 Task: Open Card Quality Control Execution in Board Content Marketing Infographic Creation and Promotion Strategy to Workspace Crowdfunding Platforms and add a team member Softage.2@softage.net, a label Green, a checklist Student Engagement, an attachment from your computer, a color Green and finally, add a card description 'Develop and launch new sales promotion for new customers' and a comment 'This task requires us to be resilient and persistent, even in the face of setbacks and obstacles.'. Add a start date 'Jan 06, 1900' with a due date 'Jan 13, 1900'
Action: Mouse moved to (57, 255)
Screenshot: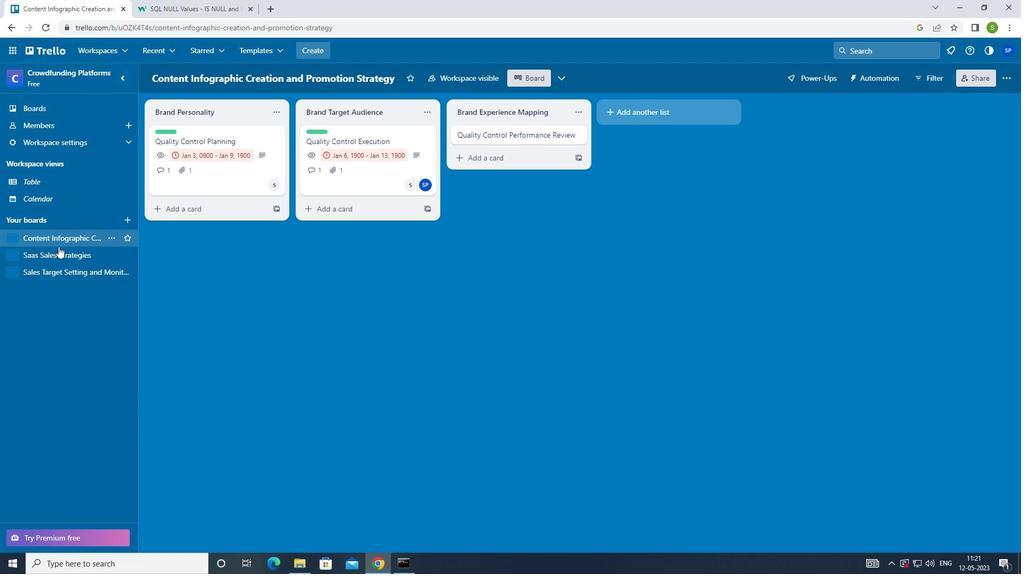 
Action: Mouse pressed left at (57, 255)
Screenshot: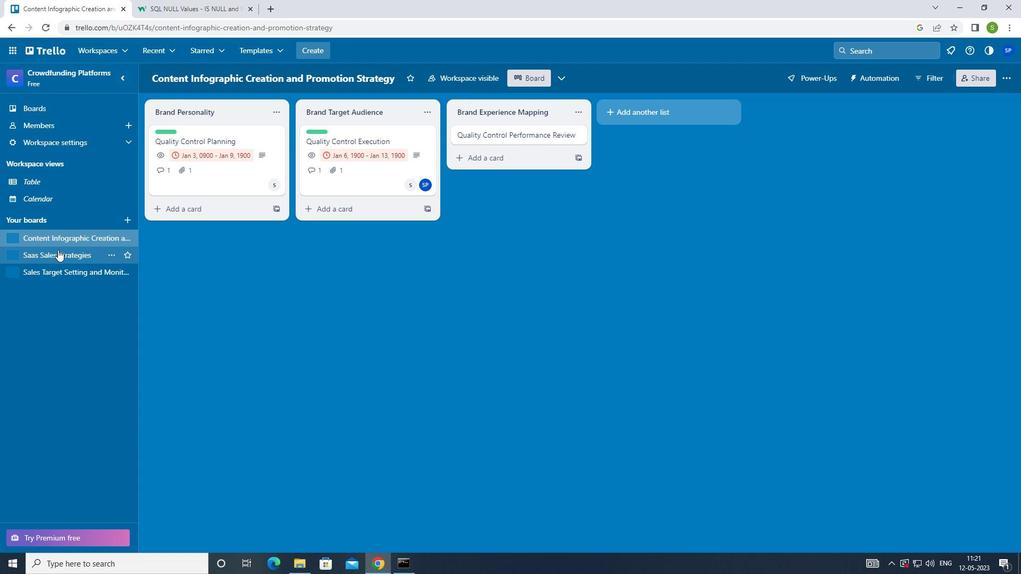 
Action: Mouse moved to (482, 138)
Screenshot: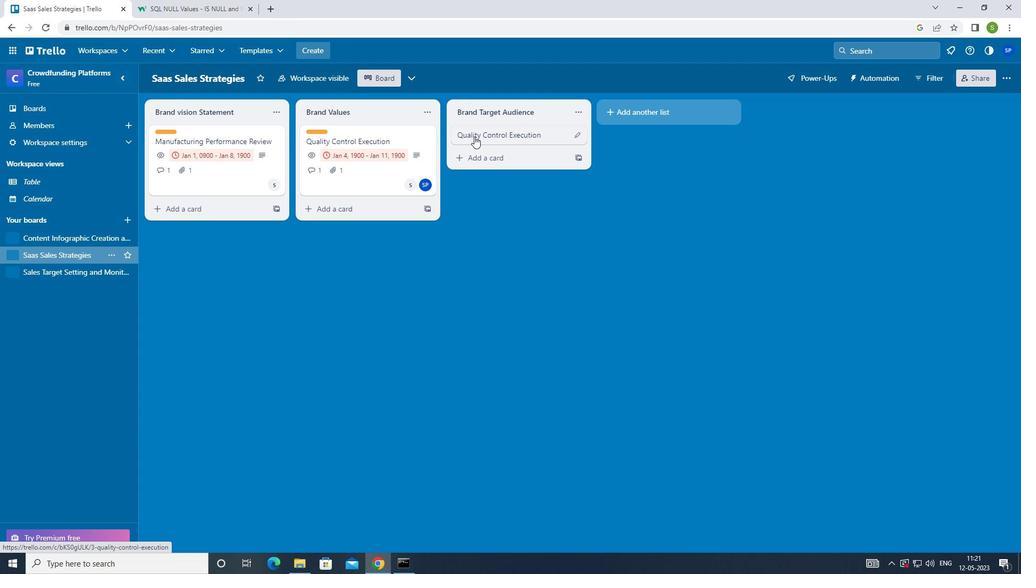 
Action: Mouse pressed left at (482, 138)
Screenshot: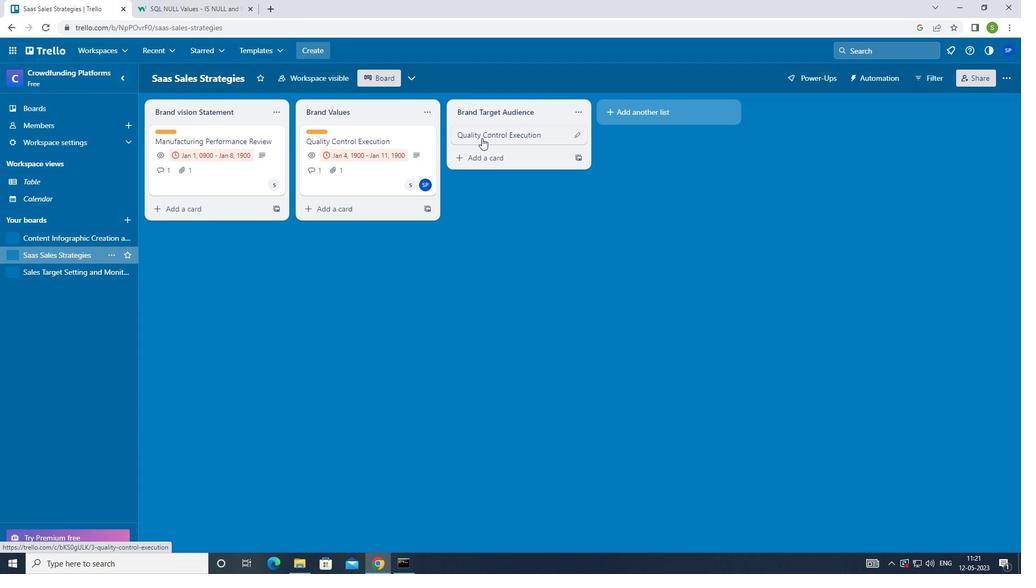 
Action: Mouse moved to (677, 130)
Screenshot: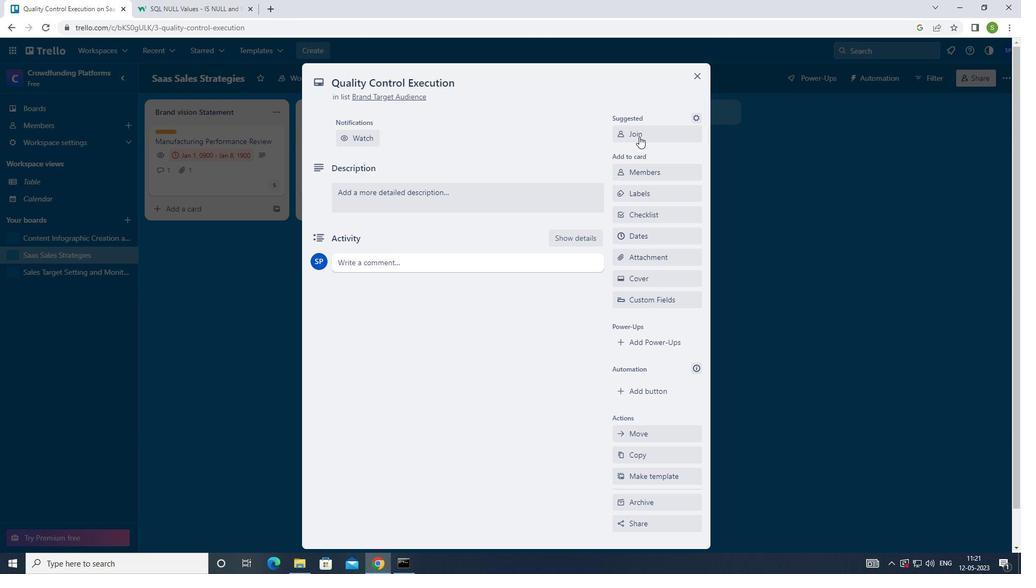 
Action: Mouse pressed left at (677, 130)
Screenshot: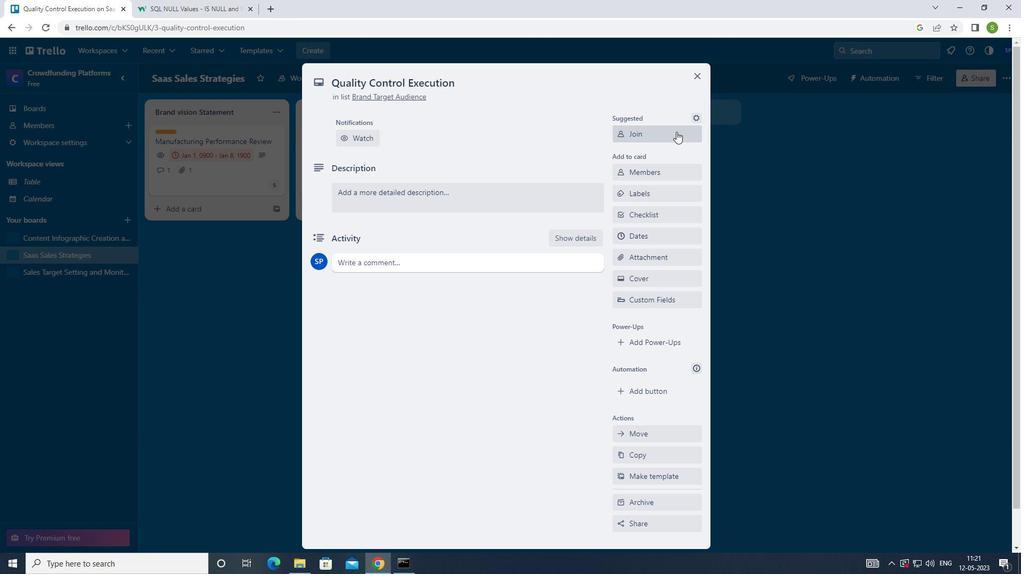 
Action: Mouse moved to (665, 134)
Screenshot: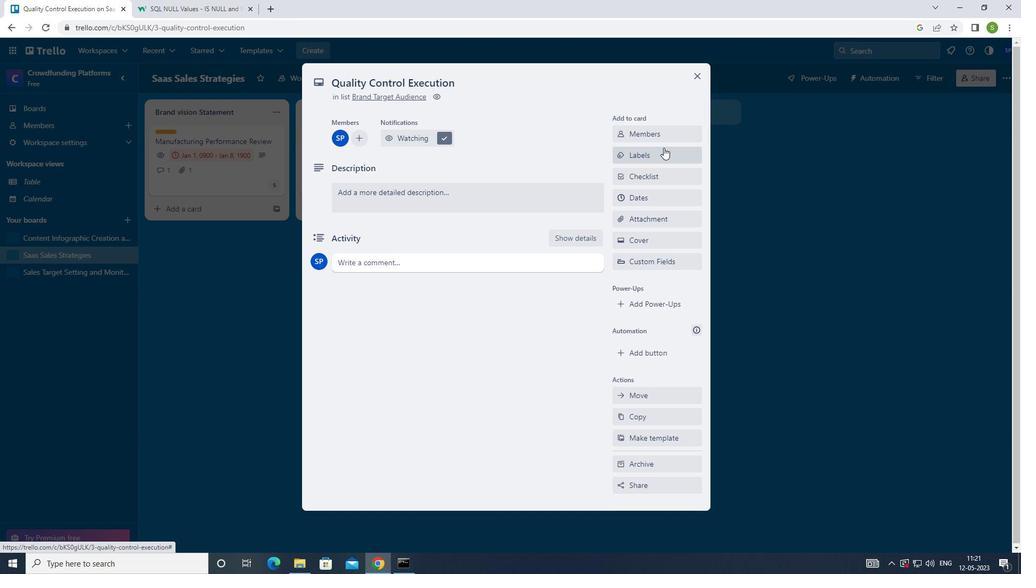 
Action: Mouse pressed left at (665, 134)
Screenshot: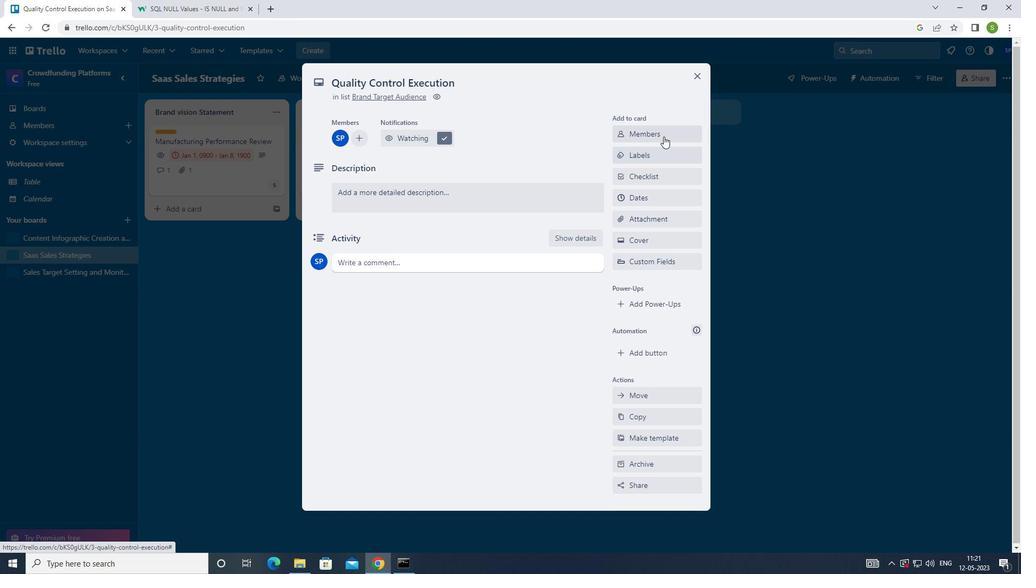 
Action: Mouse moved to (635, 172)
Screenshot: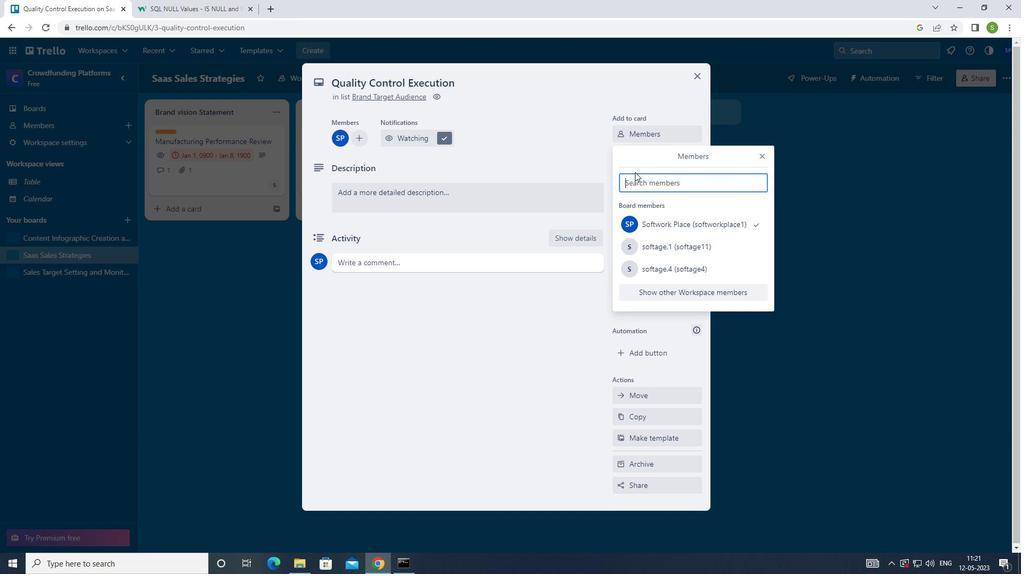 
Action: Key pressed <Key.shift>SOFTAGE.3<Key.shift><Key.shift><Key.shift>@SOFTAGE
Screenshot: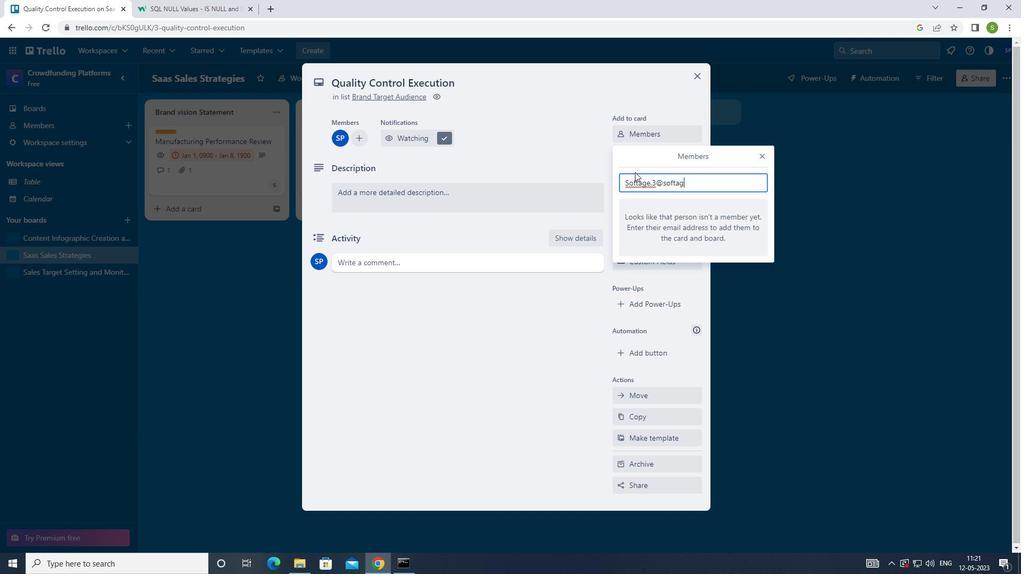 
Action: Mouse moved to (634, 171)
Screenshot: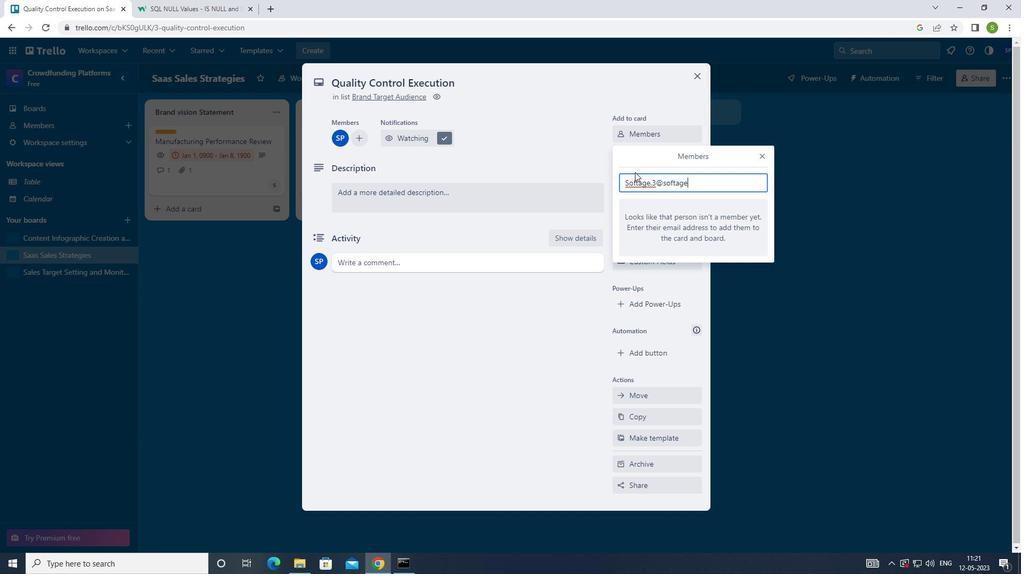 
Action: Key pressed .NET
Screenshot: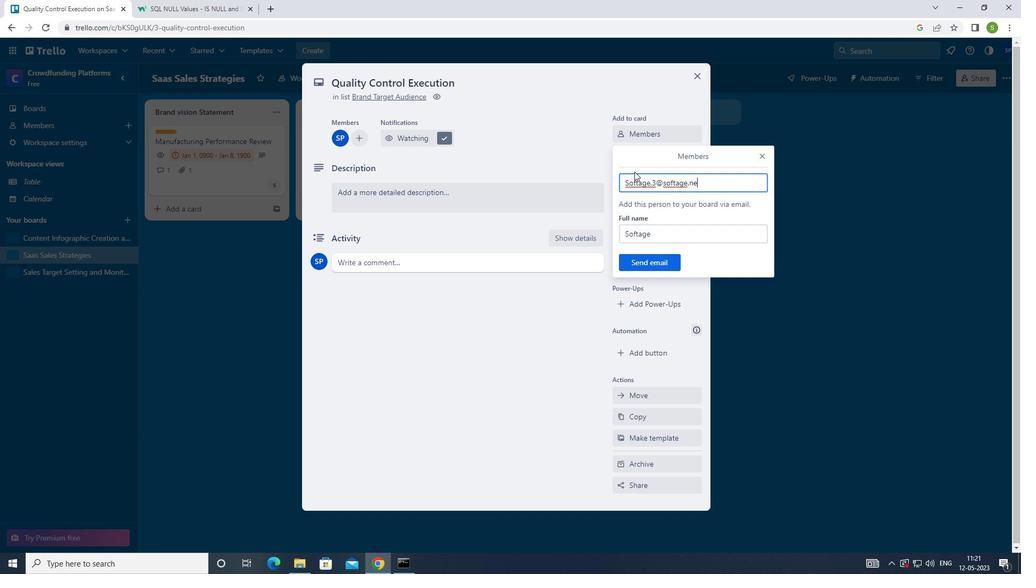 
Action: Mouse moved to (652, 267)
Screenshot: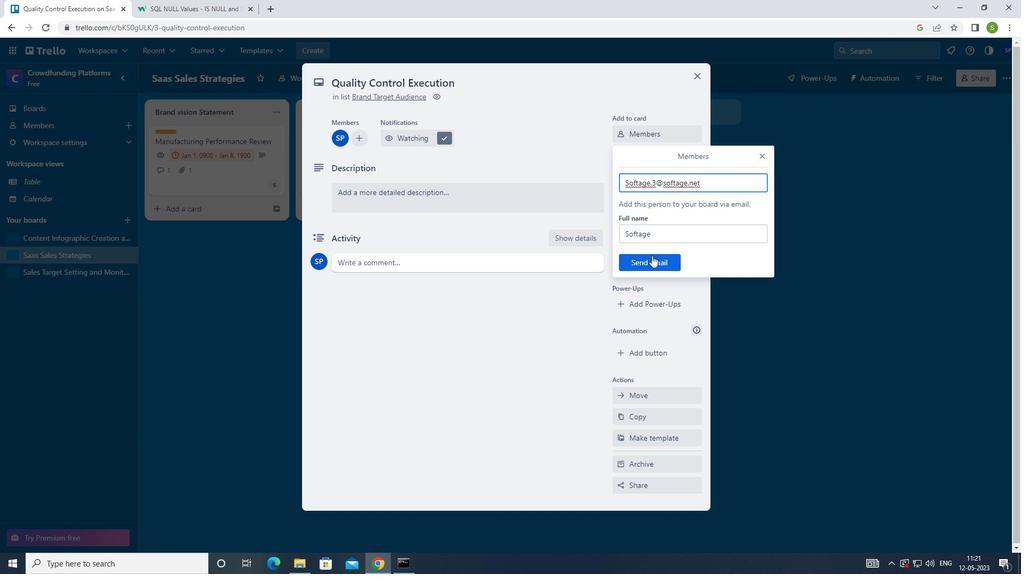
Action: Mouse pressed left at (652, 267)
Screenshot: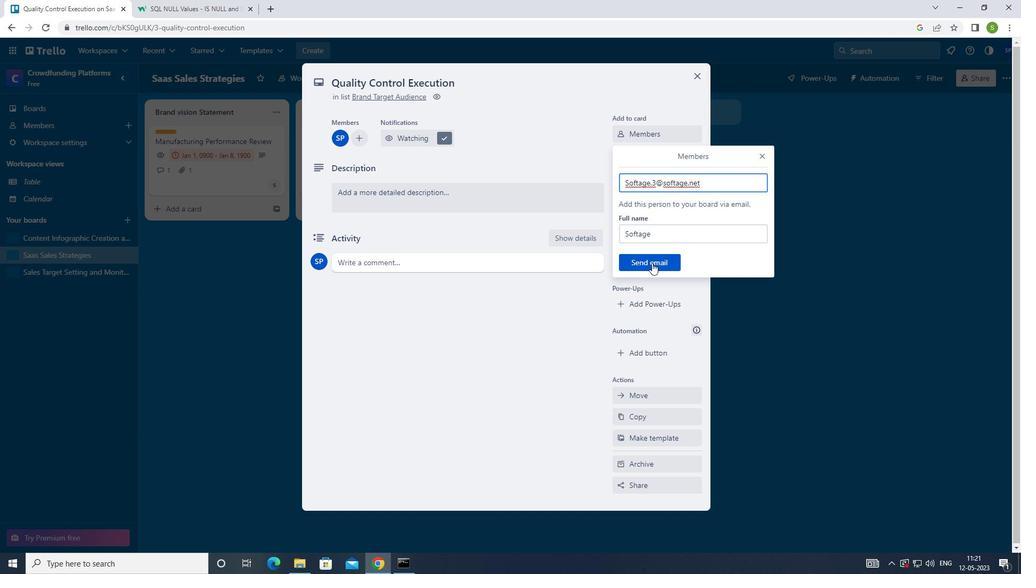 
Action: Mouse moved to (653, 152)
Screenshot: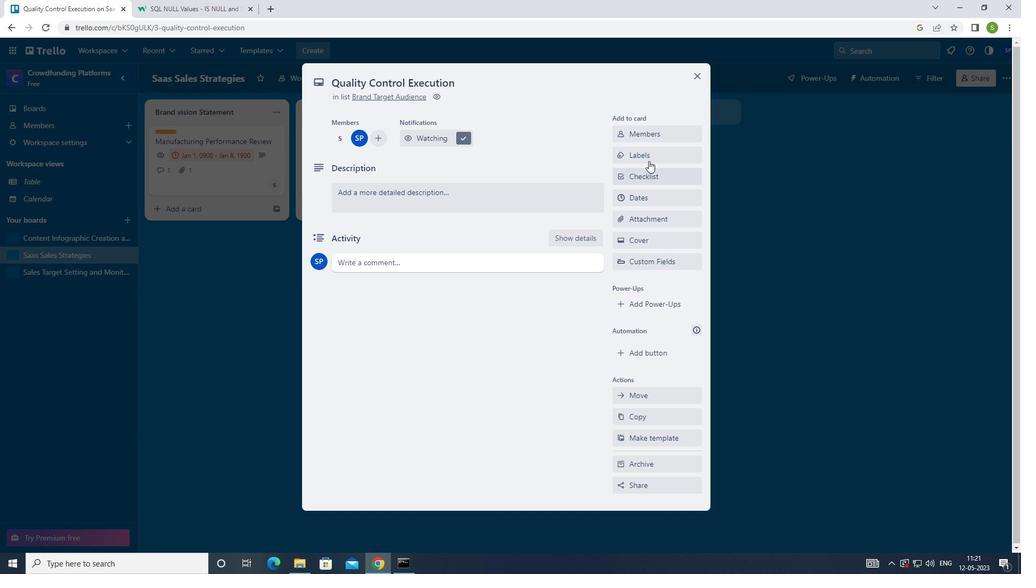 
Action: Mouse pressed left at (653, 152)
Screenshot: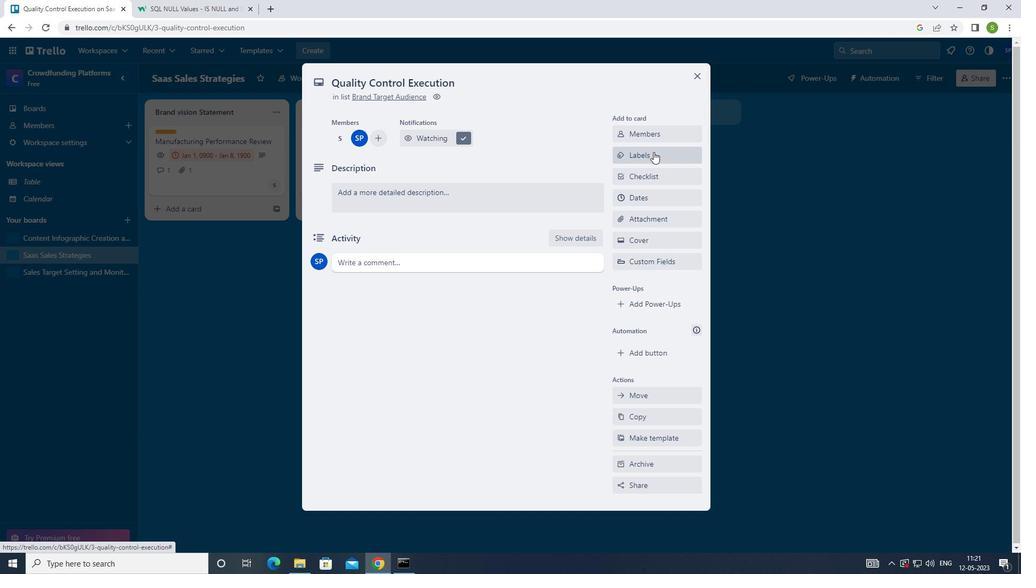 
Action: Mouse moved to (667, 201)
Screenshot: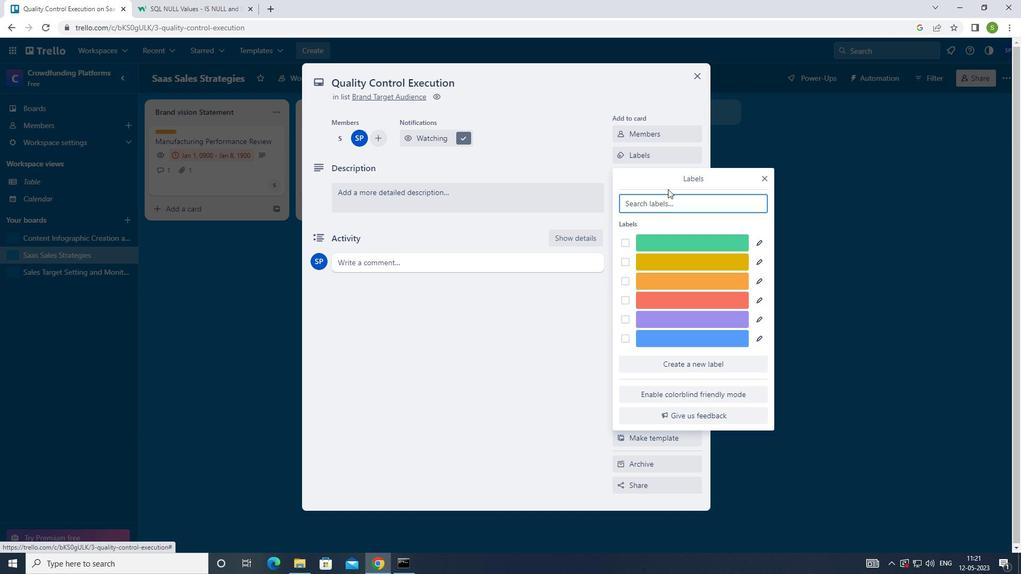
Action: Key pressed ORANGE
Screenshot: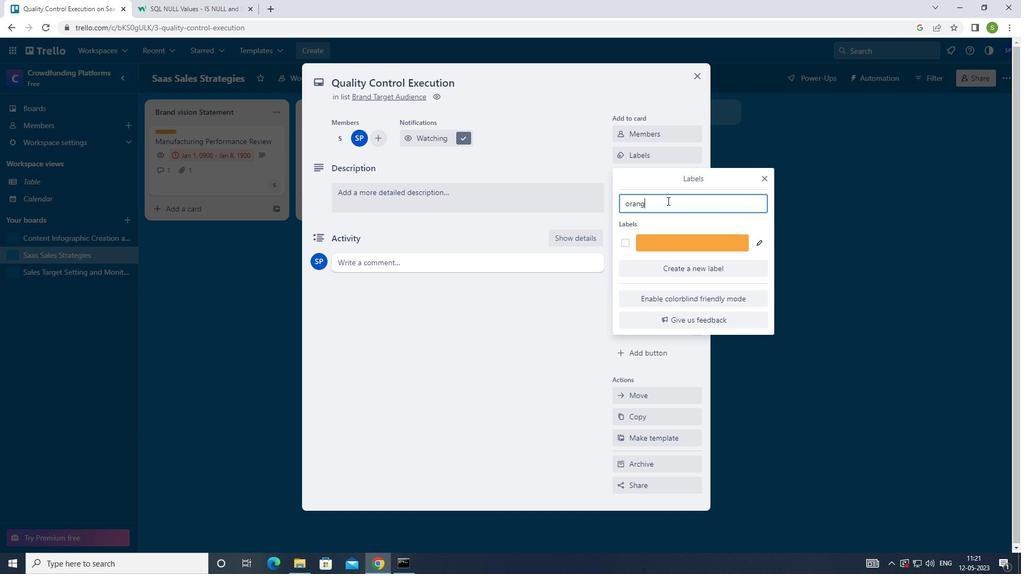 
Action: Mouse moved to (626, 241)
Screenshot: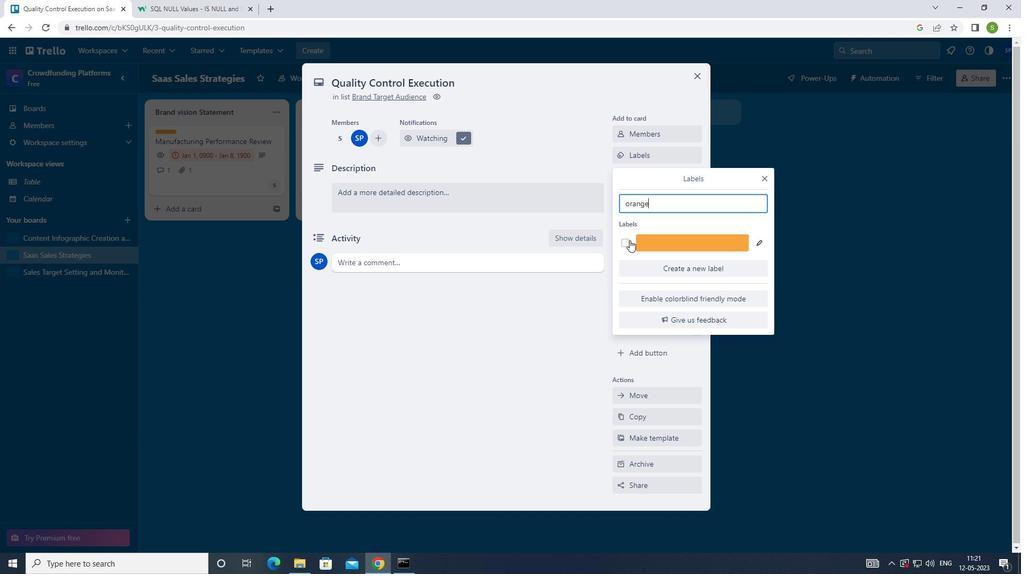 
Action: Mouse pressed left at (626, 241)
Screenshot: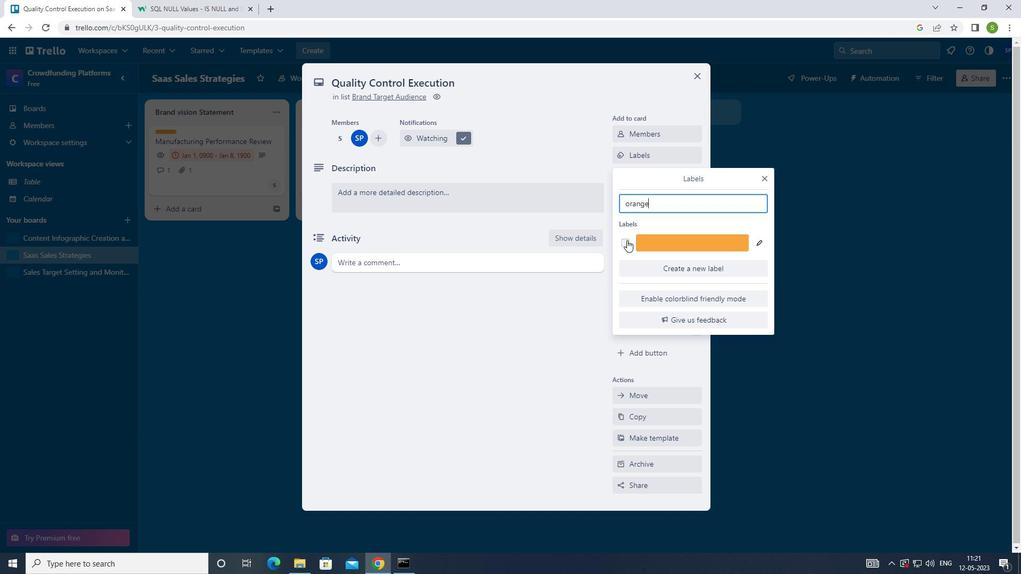 
Action: Mouse moved to (764, 180)
Screenshot: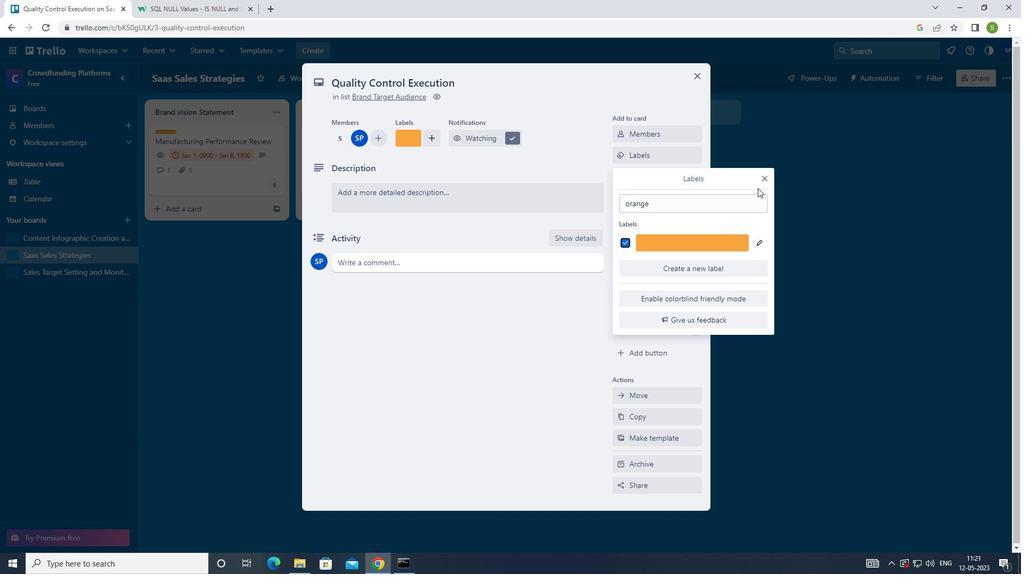
Action: Mouse pressed left at (764, 180)
Screenshot: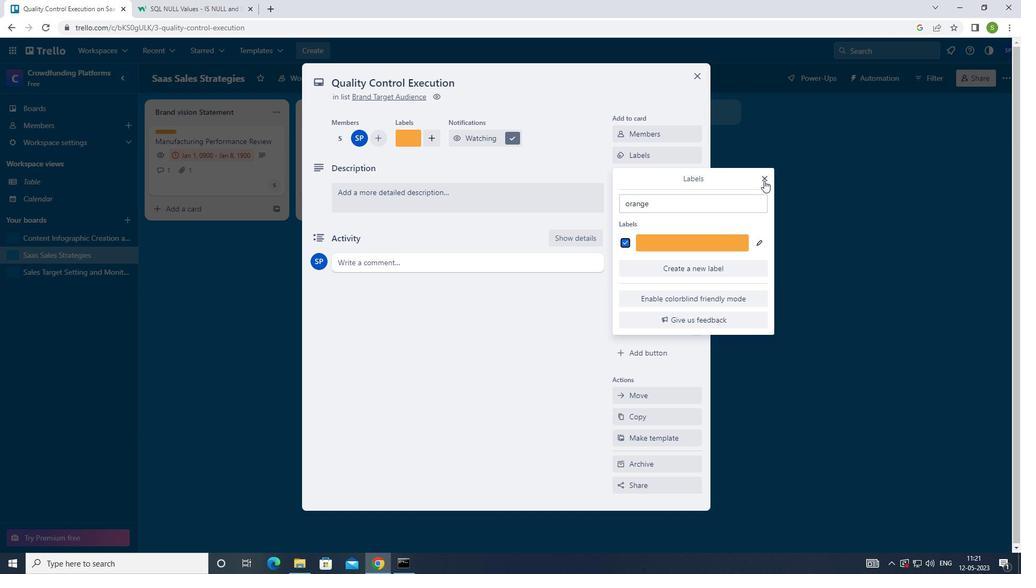 
Action: Mouse moved to (661, 178)
Screenshot: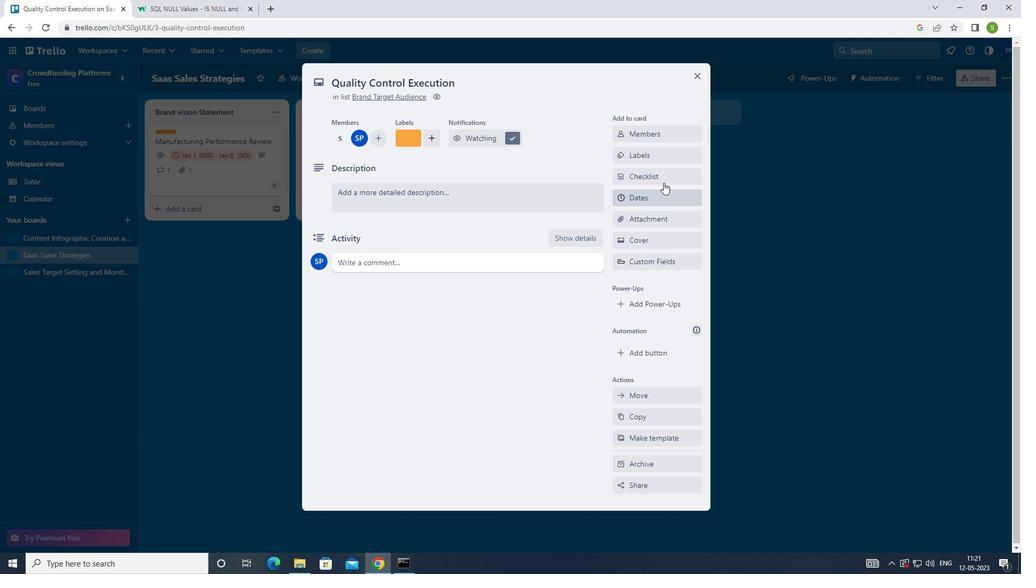 
Action: Mouse pressed left at (661, 178)
Screenshot: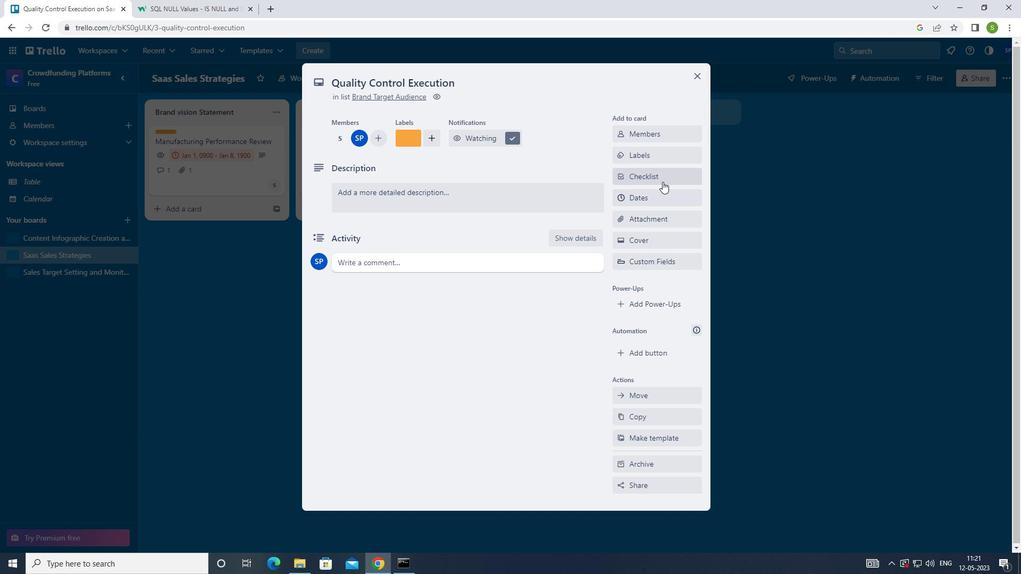 
Action: Mouse moved to (665, 236)
Screenshot: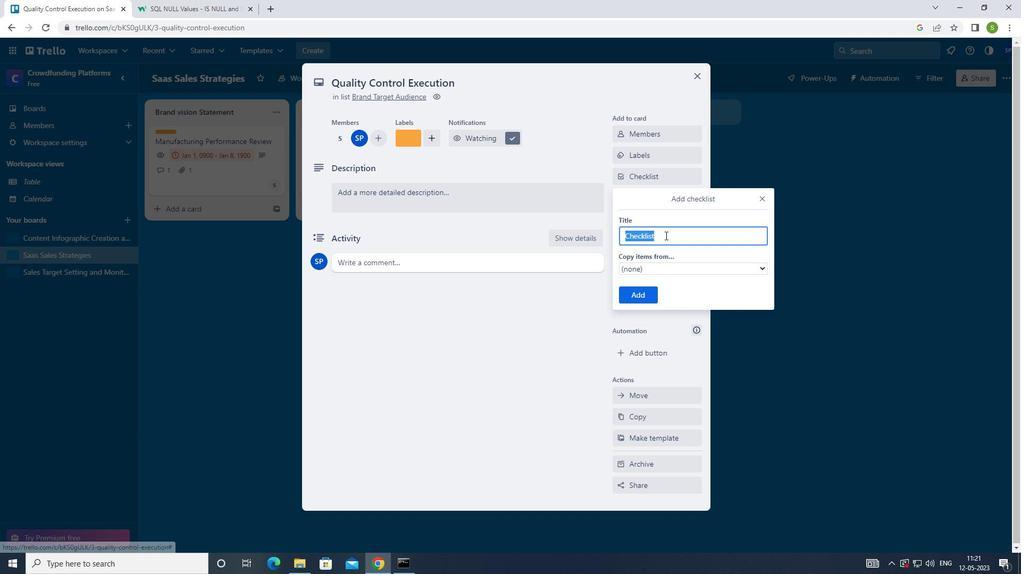 
Action: Mouse pressed left at (665, 236)
Screenshot: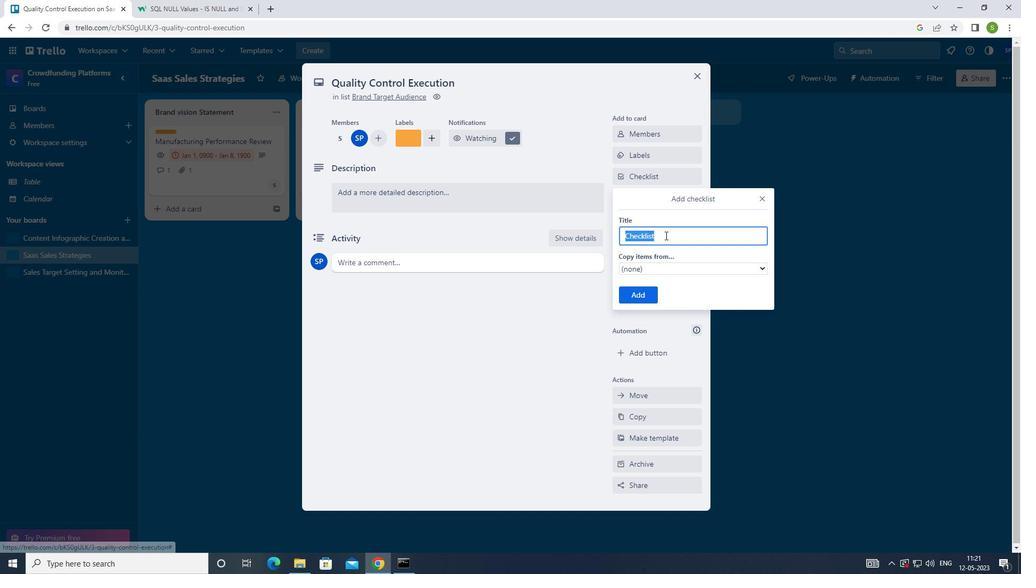 
Action: Mouse moved to (665, 236)
Screenshot: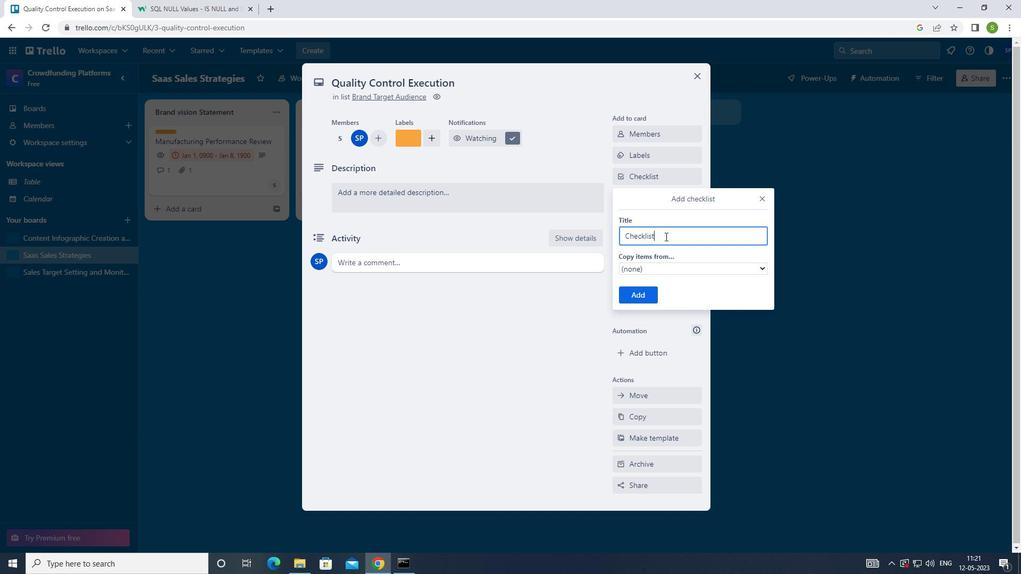 
Action: Key pressed <Key.backspace><Key.backspace><Key.backspace><Key.backspace><Key.backspace><Key.backspace><Key.backspace><Key.backspace><Key.backspace><Key.backspace><Key.backspace><Key.backspace><Key.backspace><Key.backspace><Key.backspace><Key.shift>A
Screenshot: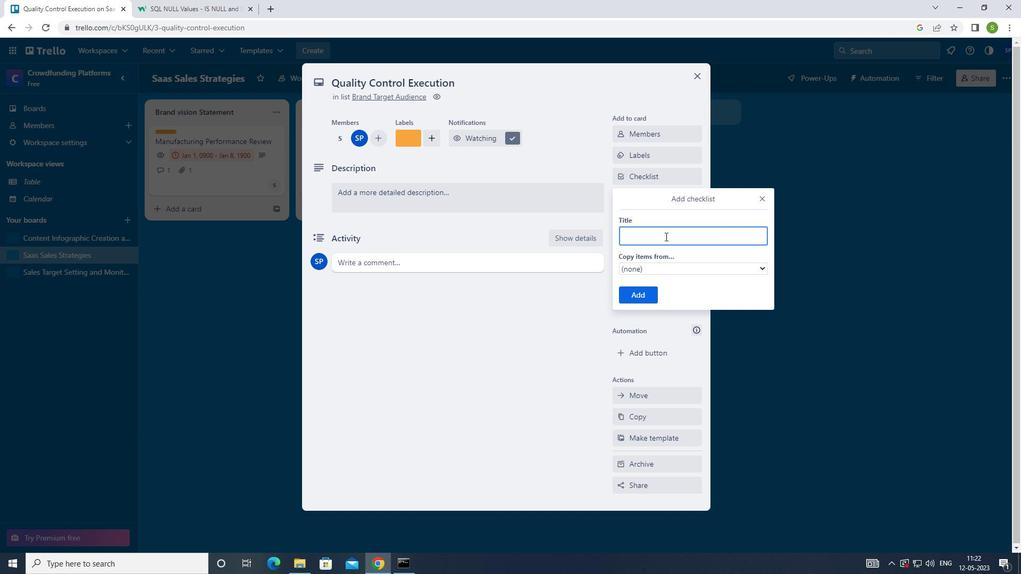 
Action: Mouse moved to (687, 280)
Screenshot: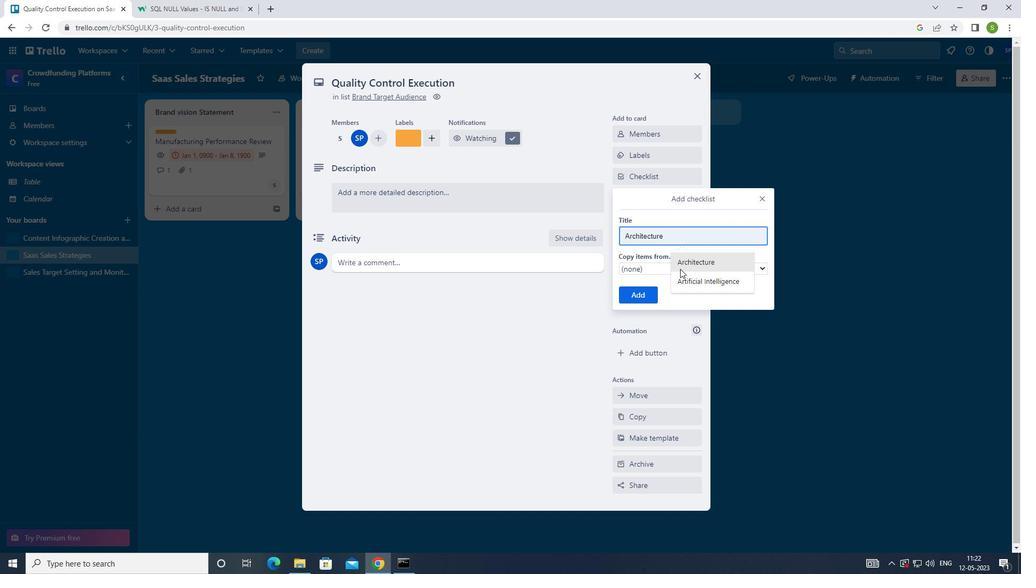 
Action: Mouse pressed left at (687, 280)
Screenshot: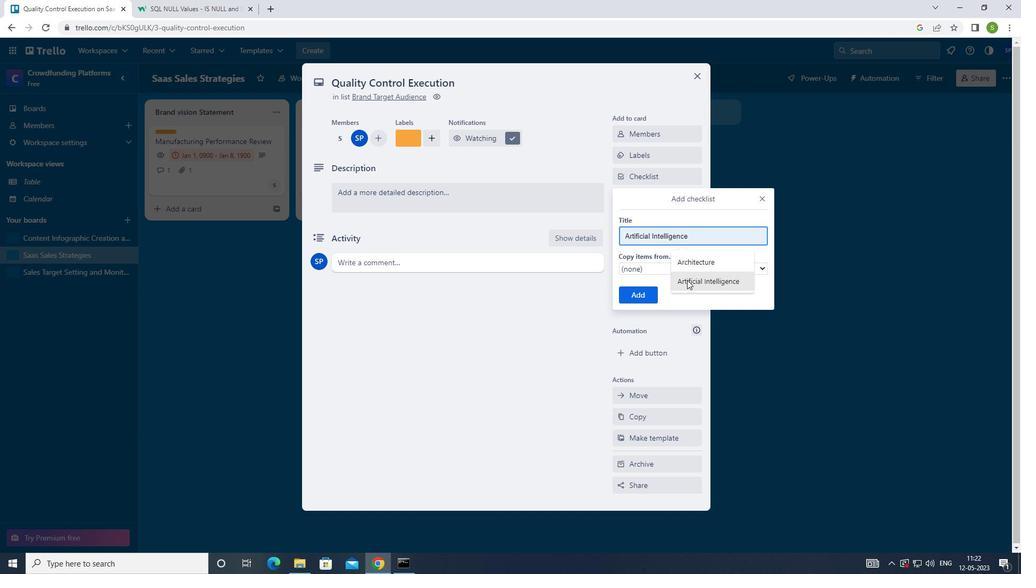 
Action: Mouse moved to (645, 291)
Screenshot: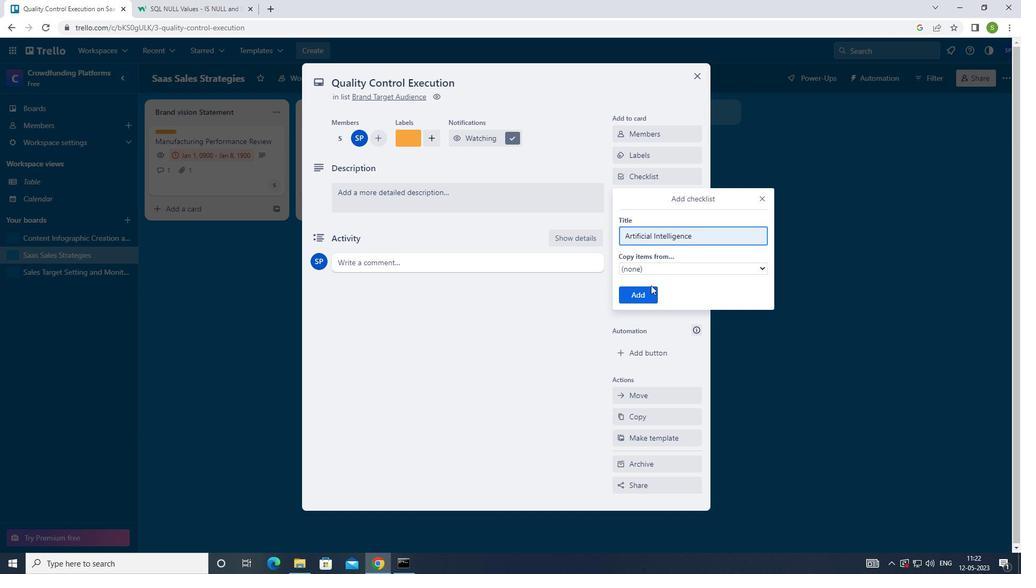 
Action: Mouse pressed left at (645, 291)
Screenshot: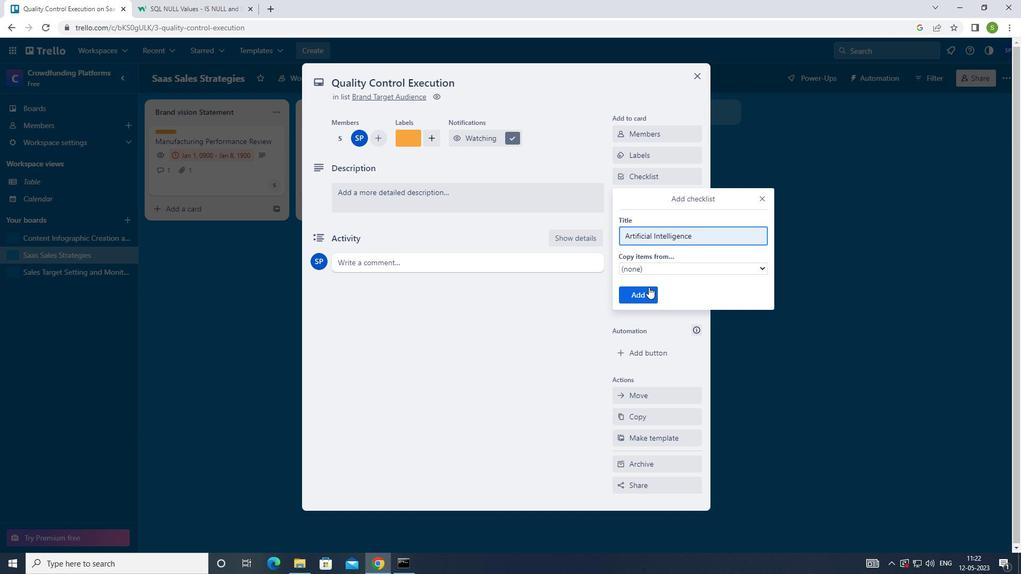 
Action: Mouse moved to (651, 222)
Screenshot: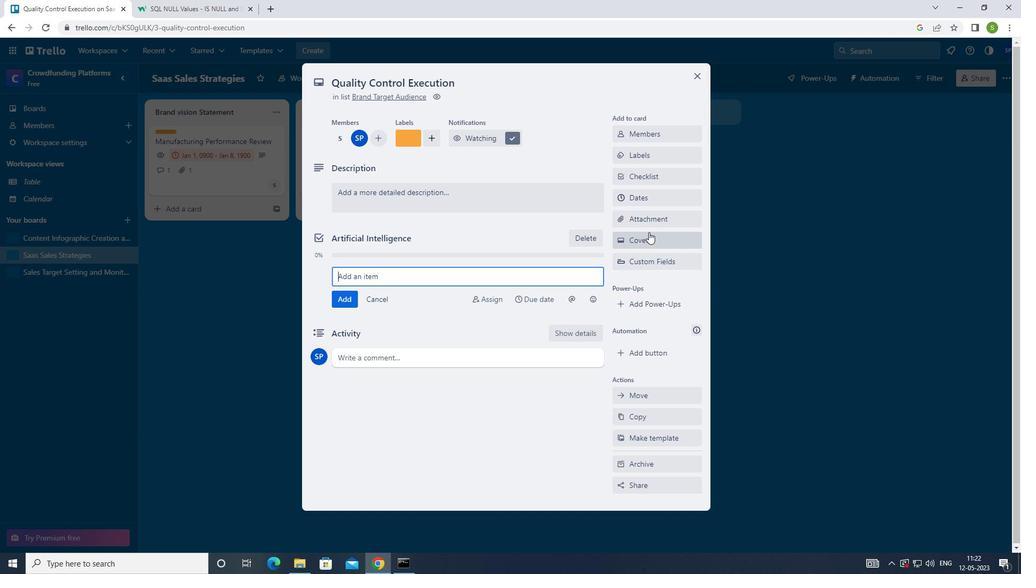 
Action: Mouse pressed left at (651, 222)
Screenshot: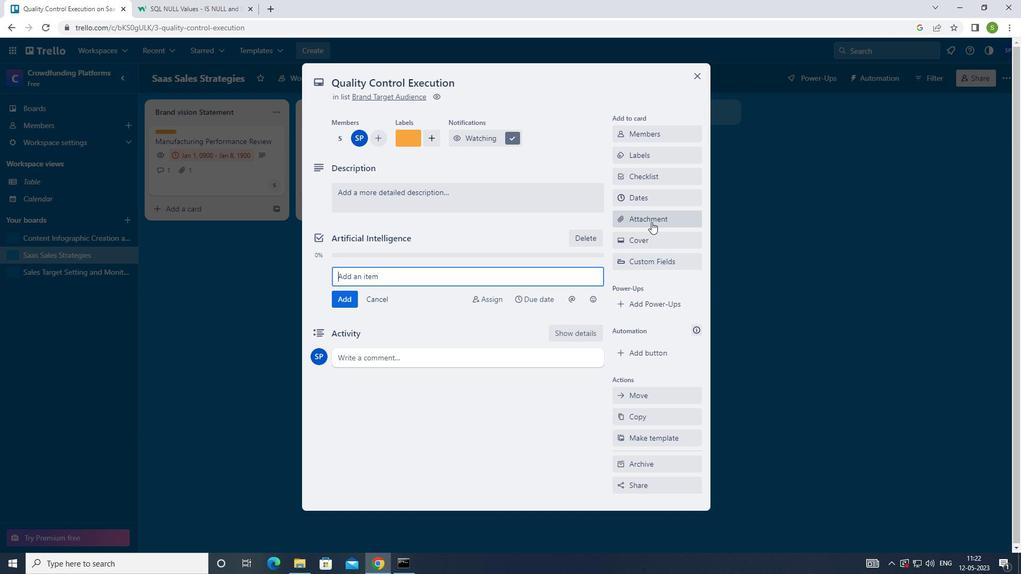 
Action: Mouse moved to (627, 264)
Screenshot: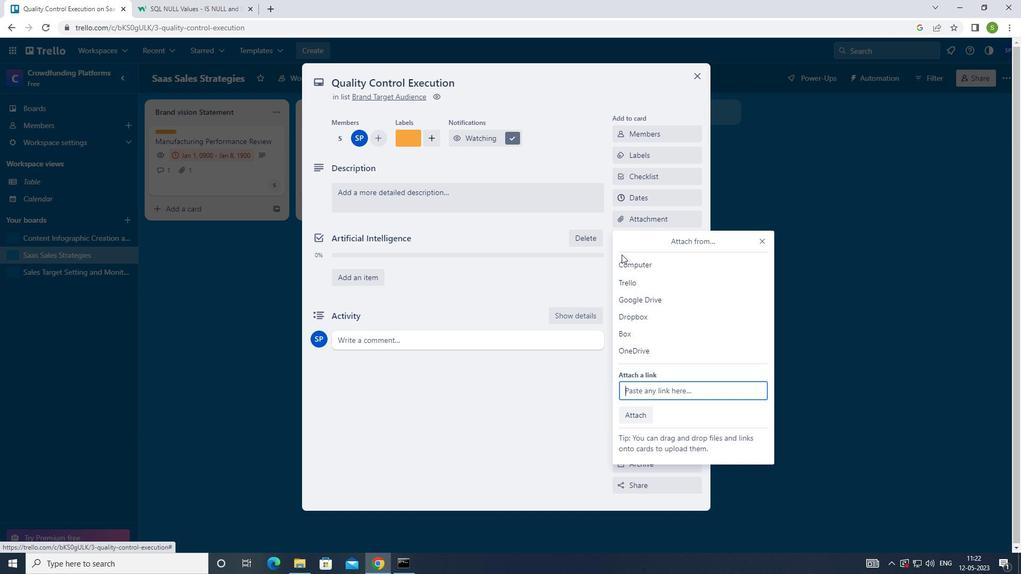 
Action: Mouse pressed left at (627, 264)
Screenshot: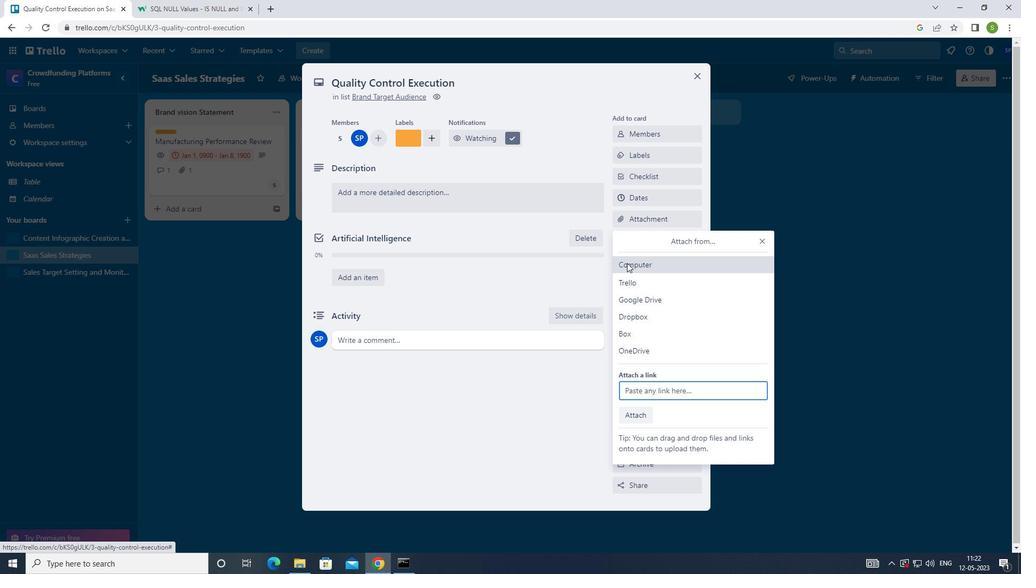 
Action: Mouse moved to (249, 75)
Screenshot: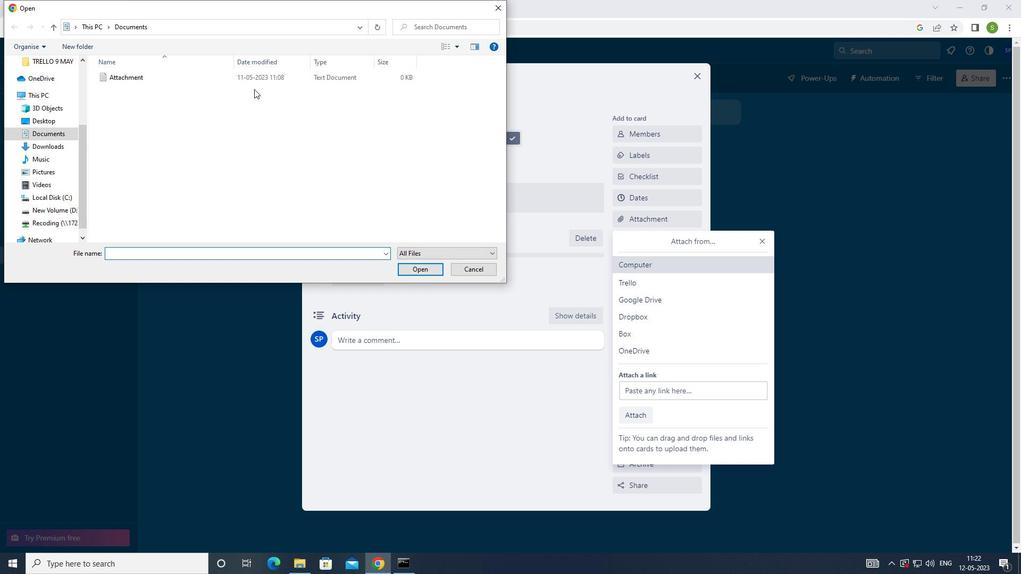 
Action: Mouse pressed left at (249, 75)
Screenshot: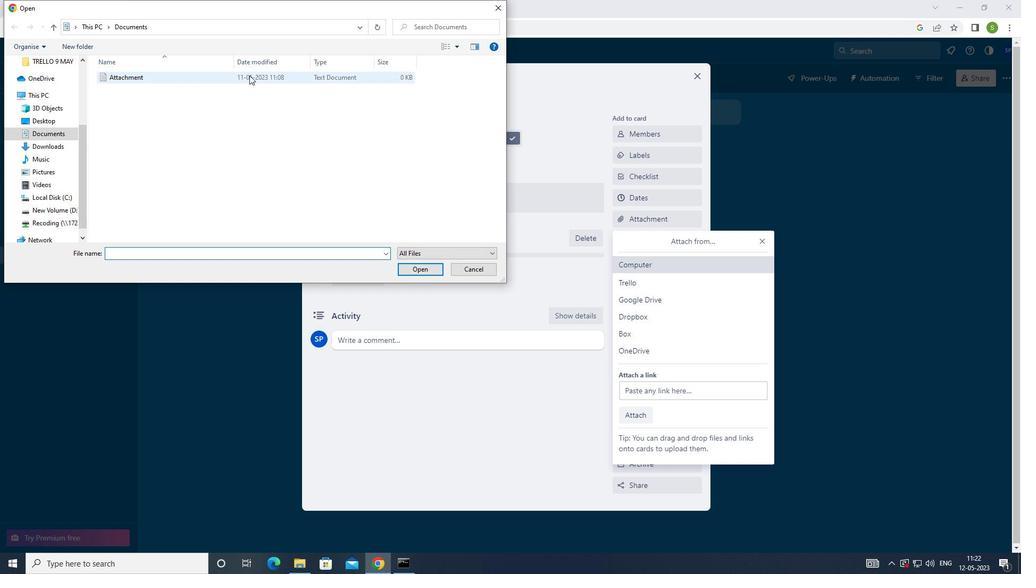 
Action: Mouse moved to (407, 269)
Screenshot: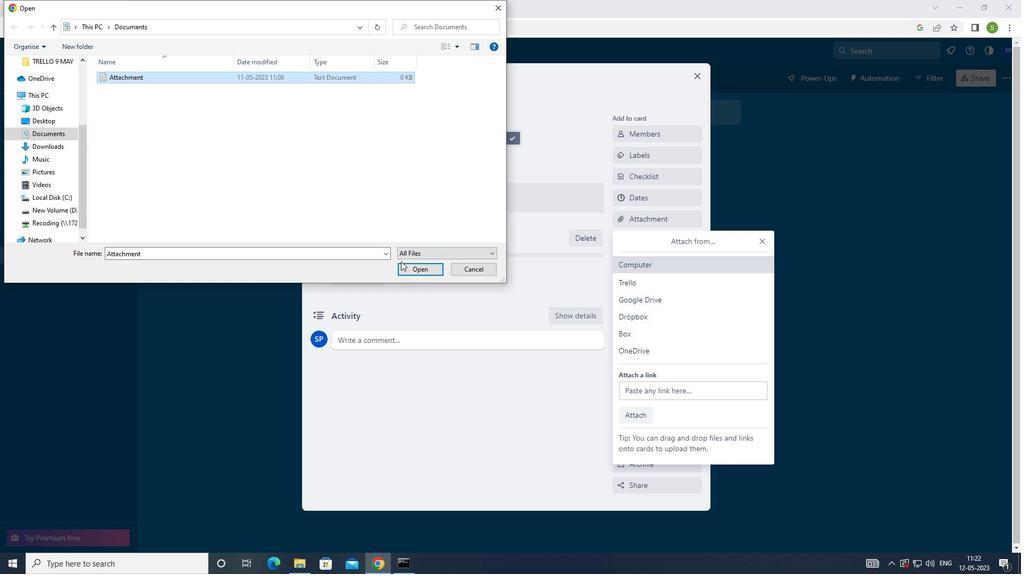 
Action: Mouse pressed left at (407, 269)
Screenshot: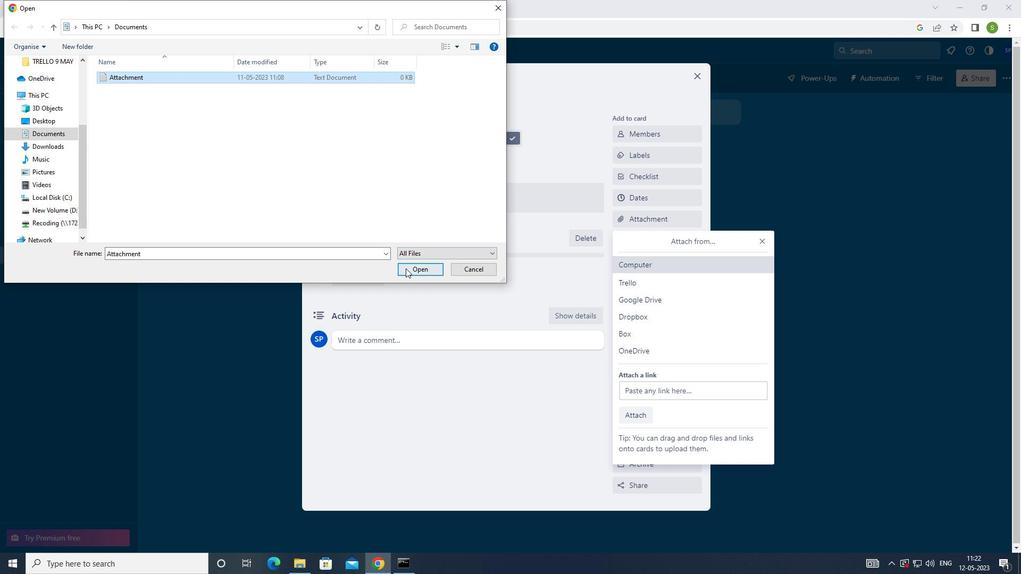 
Action: Mouse moved to (478, 201)
Screenshot: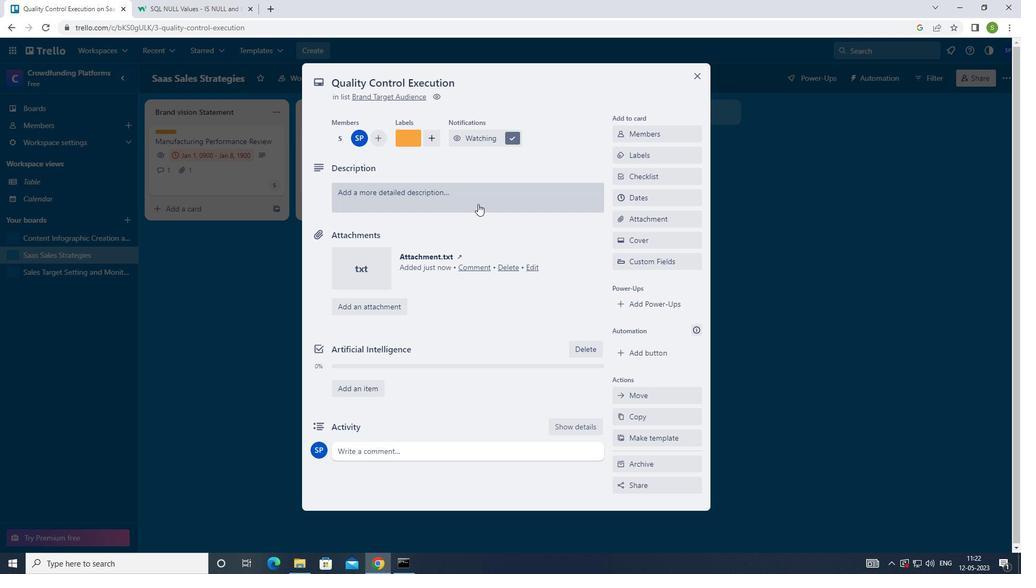 
Action: Mouse pressed left at (478, 201)
Screenshot: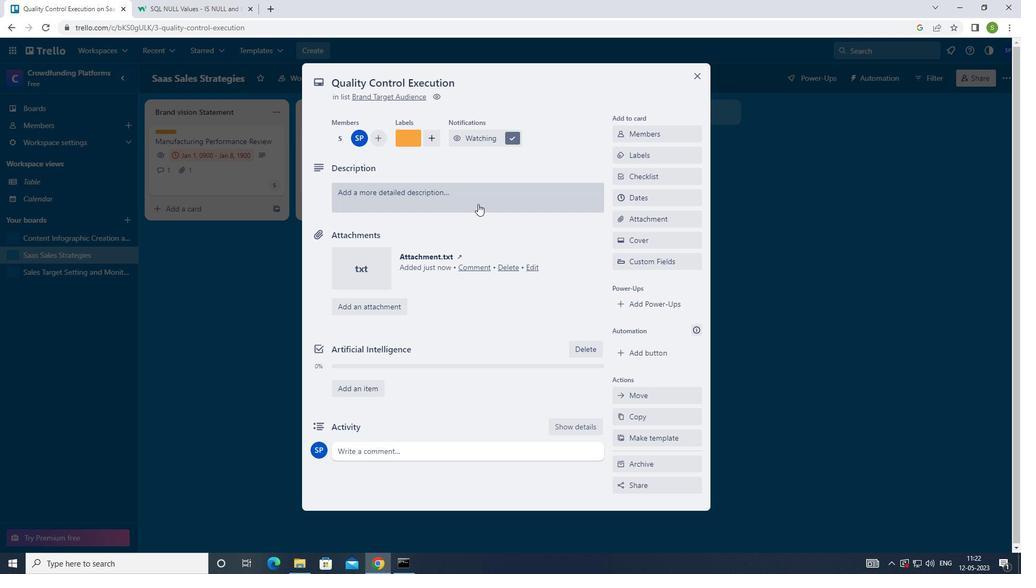 
Action: Mouse moved to (483, 270)
Screenshot: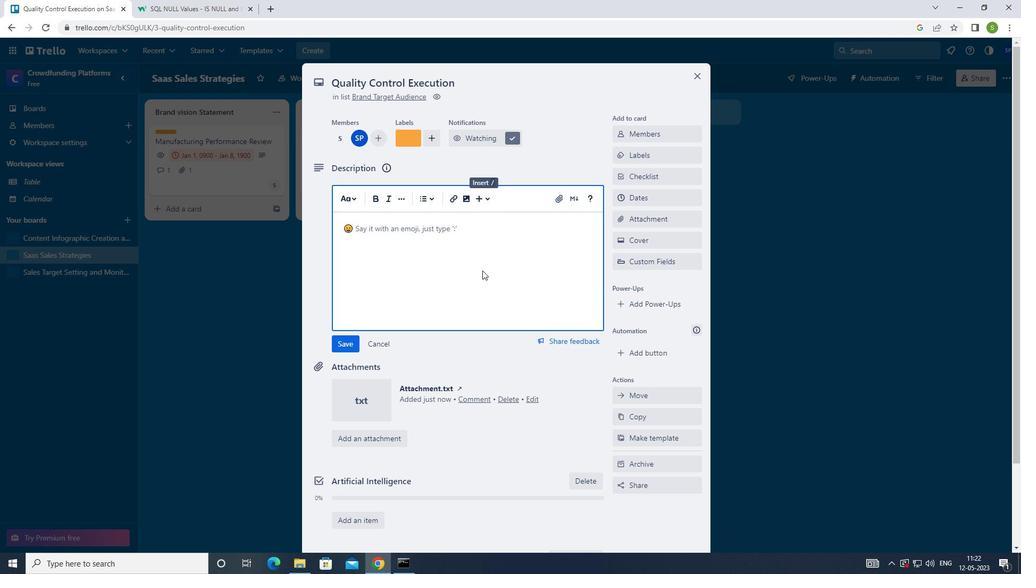 
Action: Key pressed <Key.shift>CONDUCT<Key.space>TEAM<Key.space>TRAINING<Key.space>SESSION<Key.space>ON<Key.space>EFFECTIVE<Key.space>DECISION<Key.space>MAKING.
Screenshot: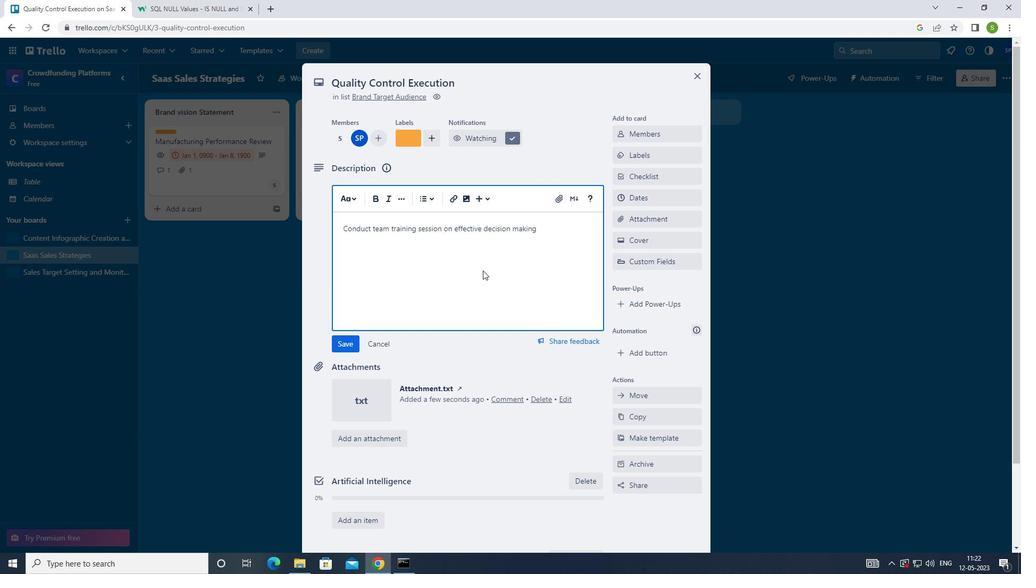 
Action: Mouse moved to (340, 338)
Screenshot: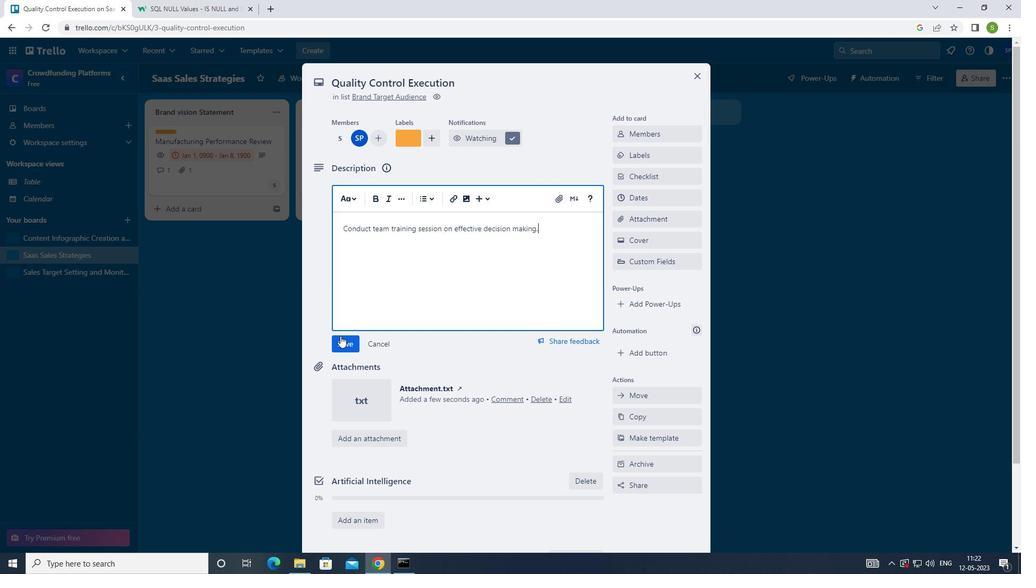 
Action: Mouse pressed left at (340, 338)
Screenshot: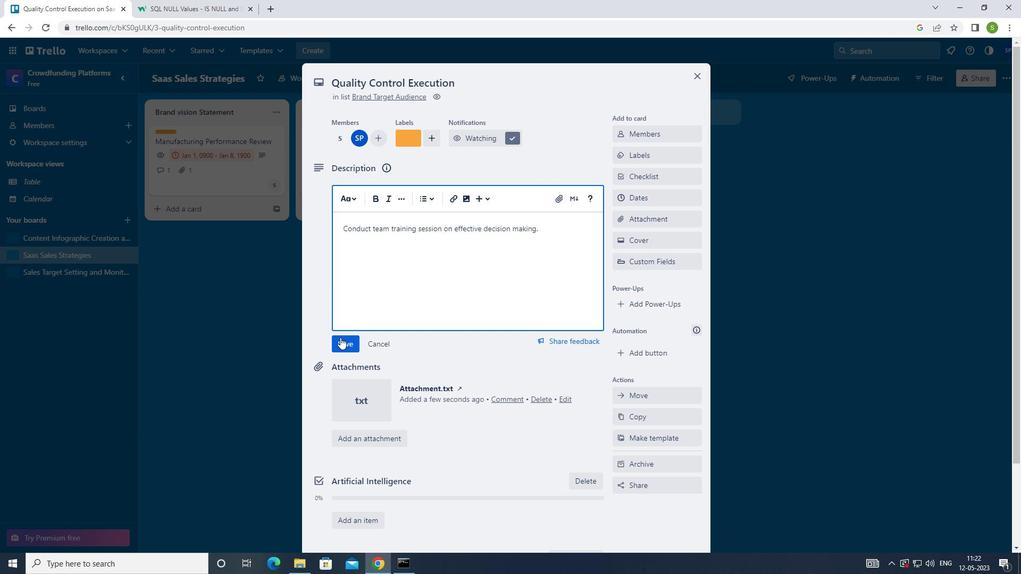 
Action: Mouse moved to (355, 434)
Screenshot: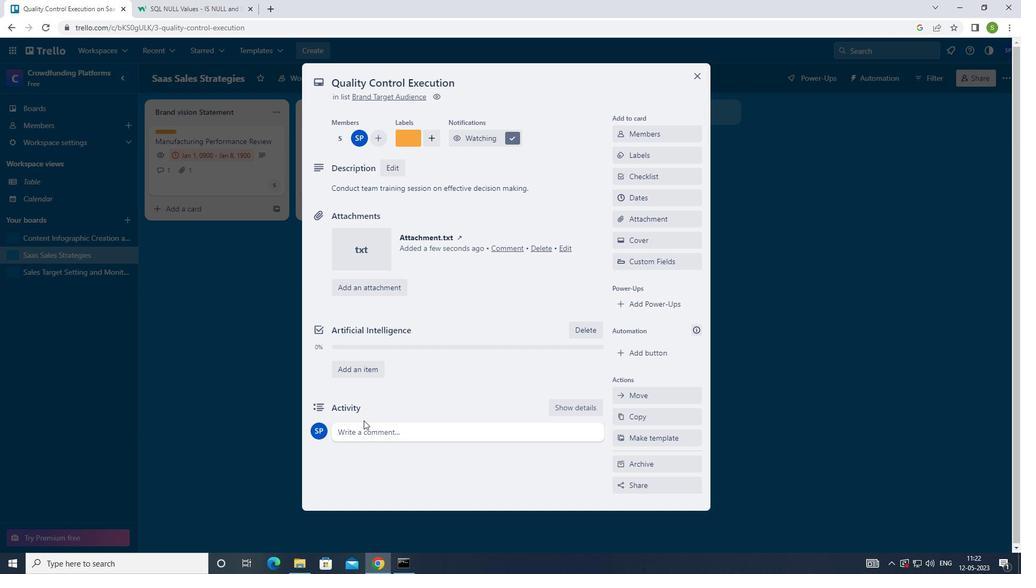 
Action: Mouse pressed left at (355, 434)
Screenshot: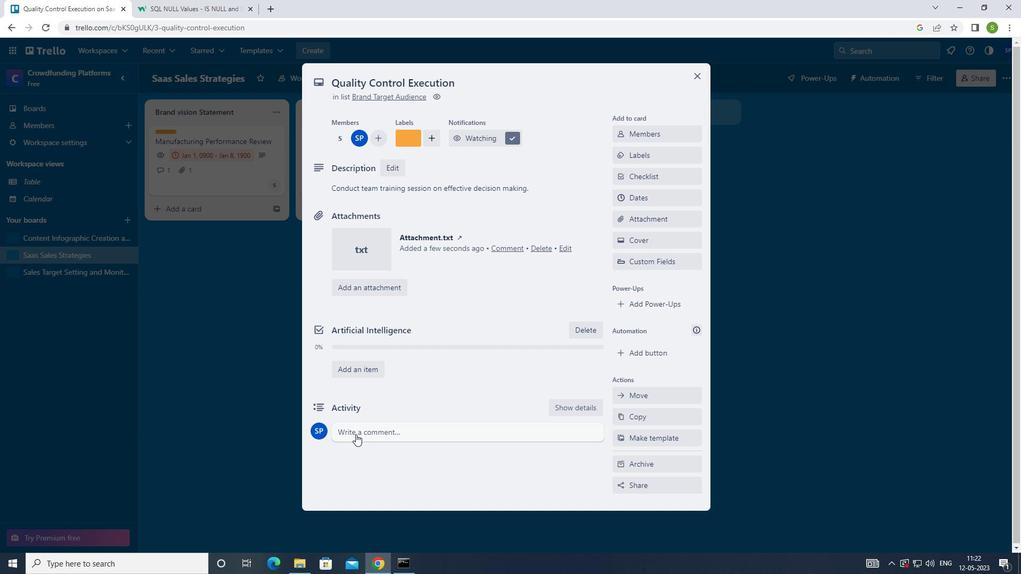 
Action: Mouse moved to (432, 360)
Screenshot: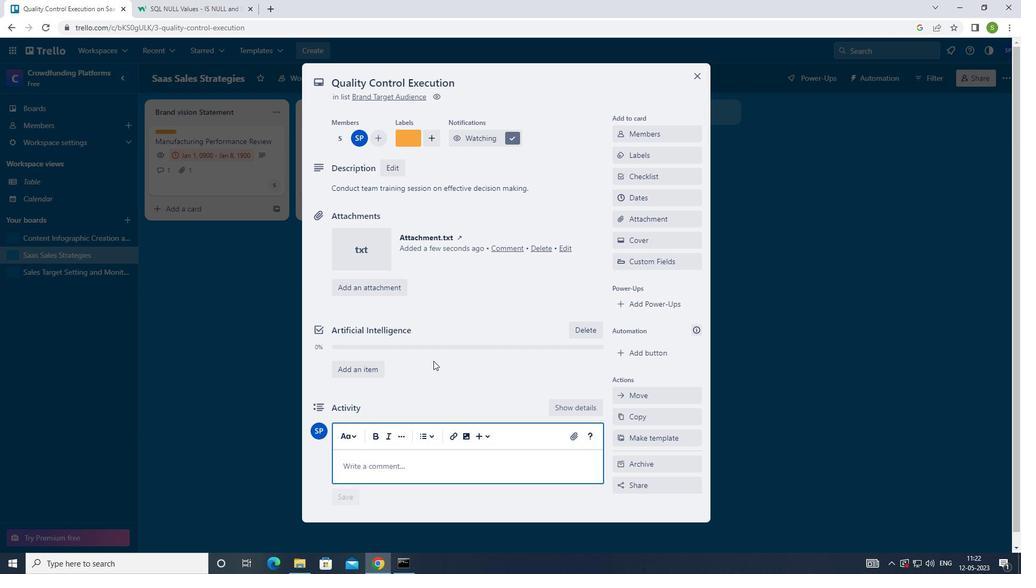 
Action: Key pressed <Key.shift_r>LET<Key.space>US<Key.space>APPROACH<Key.space>THIS<Key.space>TASK<Key.space>WITH<Key.space>A<Key.space>SENSE<Key.space>OF<Key.space>URGENCY<Key.space>AND<Key.space>IMPORTANT,<Key.space>RECOGNINI<Key.backspace><Key.backspace>ZING<Key.space>THE<Key.space>IMPACT<Key.space>IT<Key.space>HAS<Key.space>ON<Key.space>THE<Key.space>OVERALL<Key.space>PROI<Key.backspace>JECT.
Screenshot: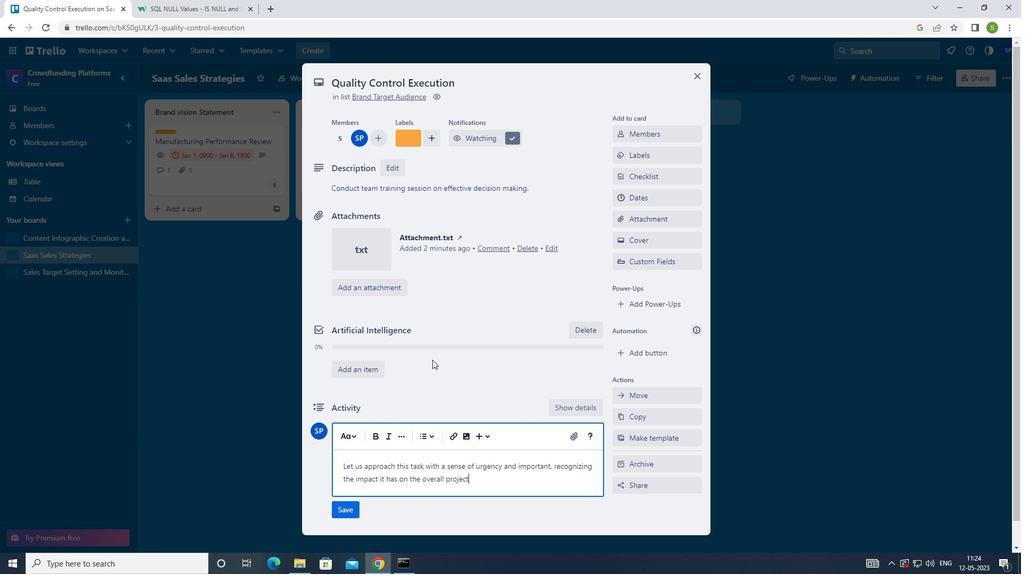 
Action: Mouse moved to (345, 517)
Screenshot: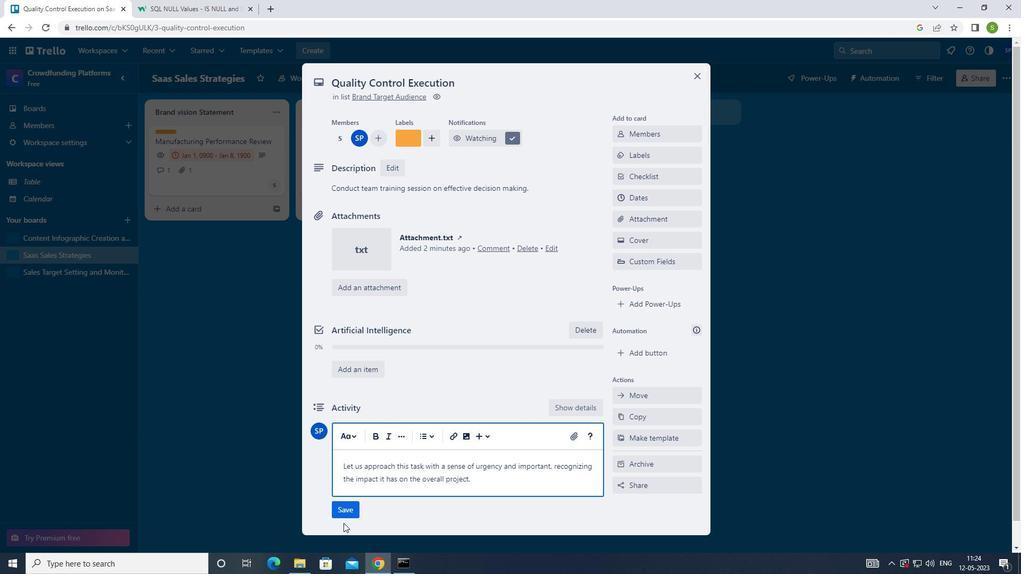 
Action: Mouse pressed left at (345, 517)
Screenshot: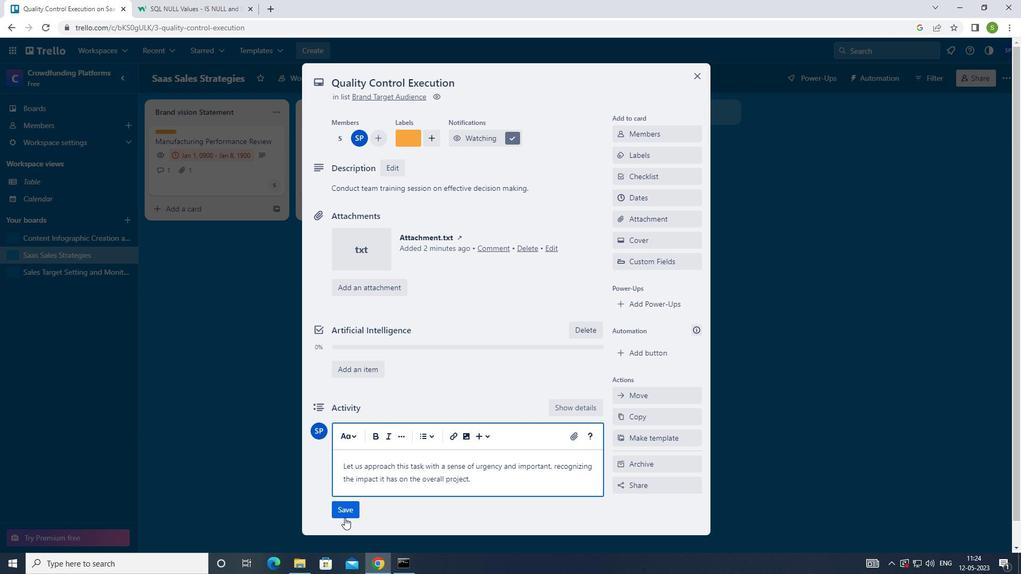 
Action: Mouse moved to (659, 198)
Screenshot: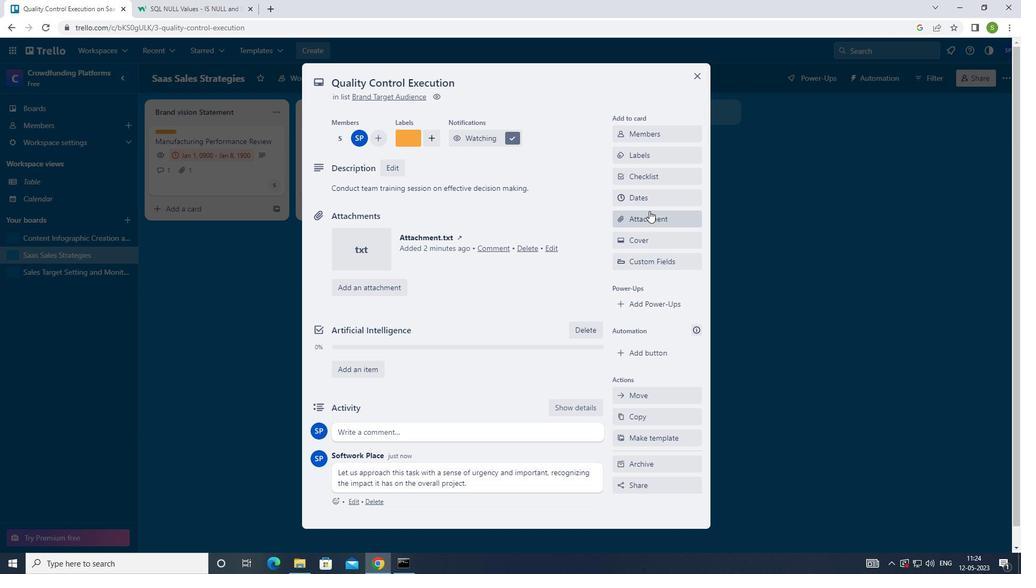 
Action: Mouse pressed left at (659, 198)
Screenshot: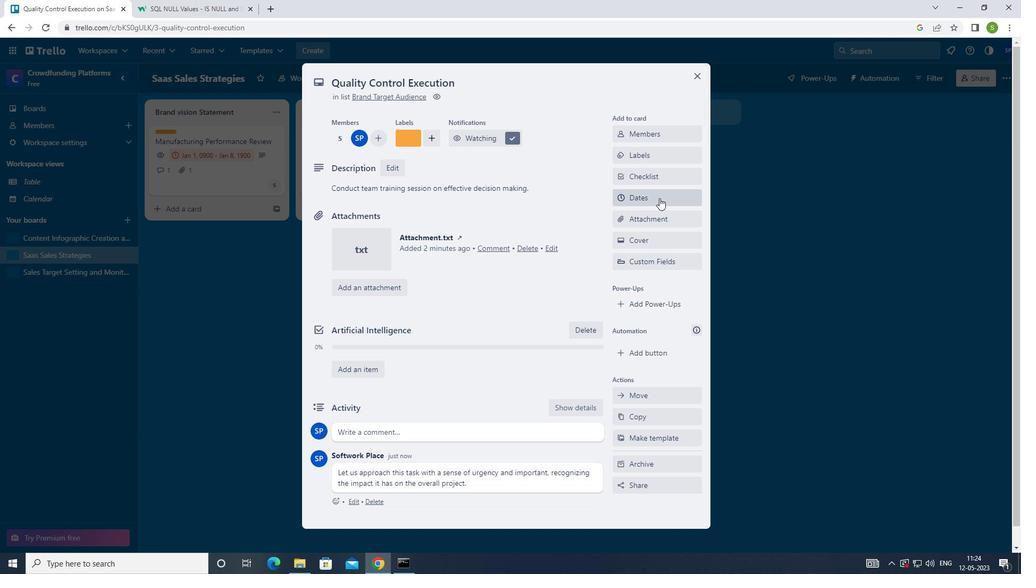 
Action: Mouse moved to (625, 272)
Screenshot: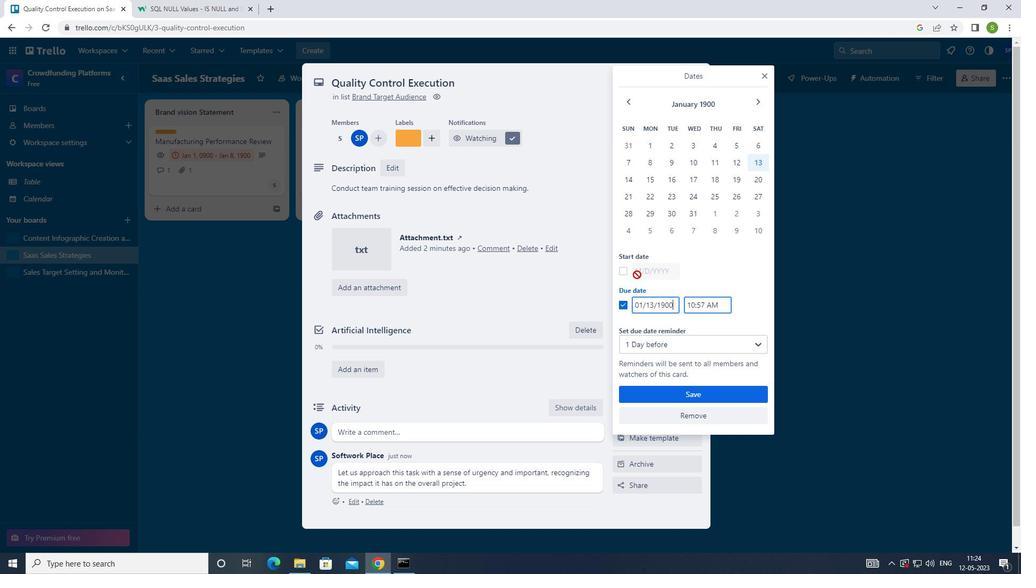 
Action: Mouse pressed left at (625, 272)
Screenshot: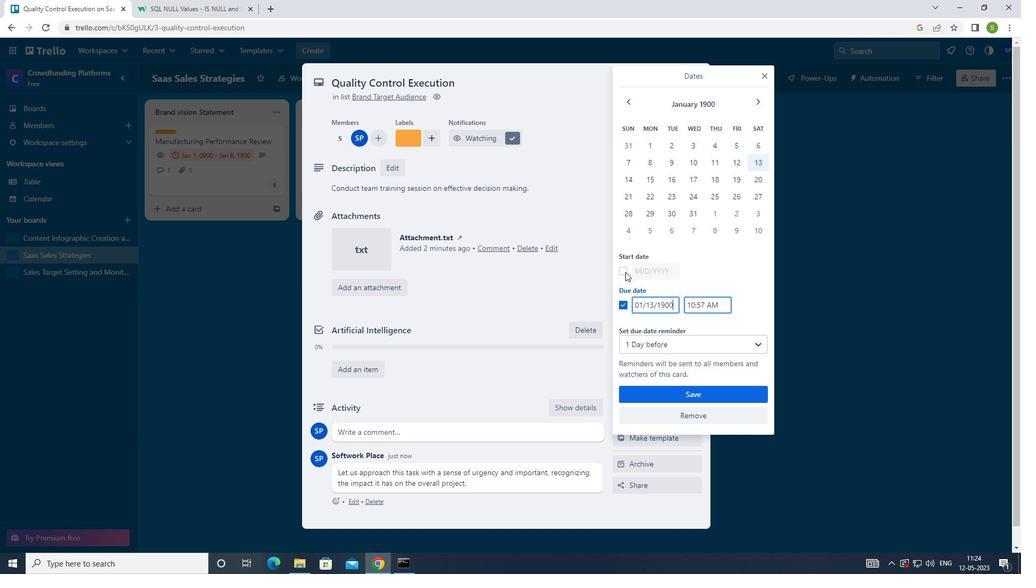 
Action: Mouse moved to (654, 270)
Screenshot: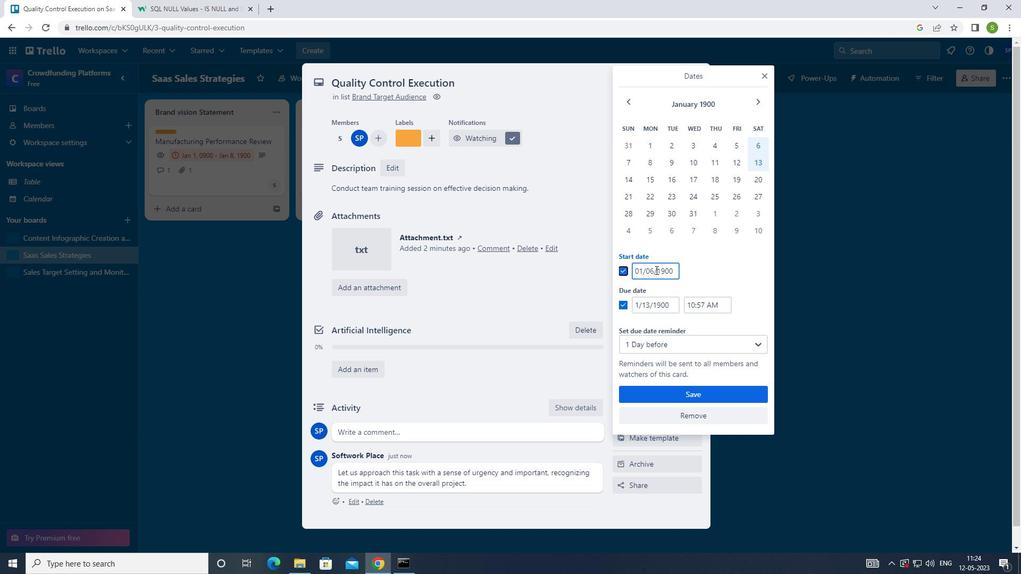 
Action: Mouse pressed left at (654, 270)
Screenshot: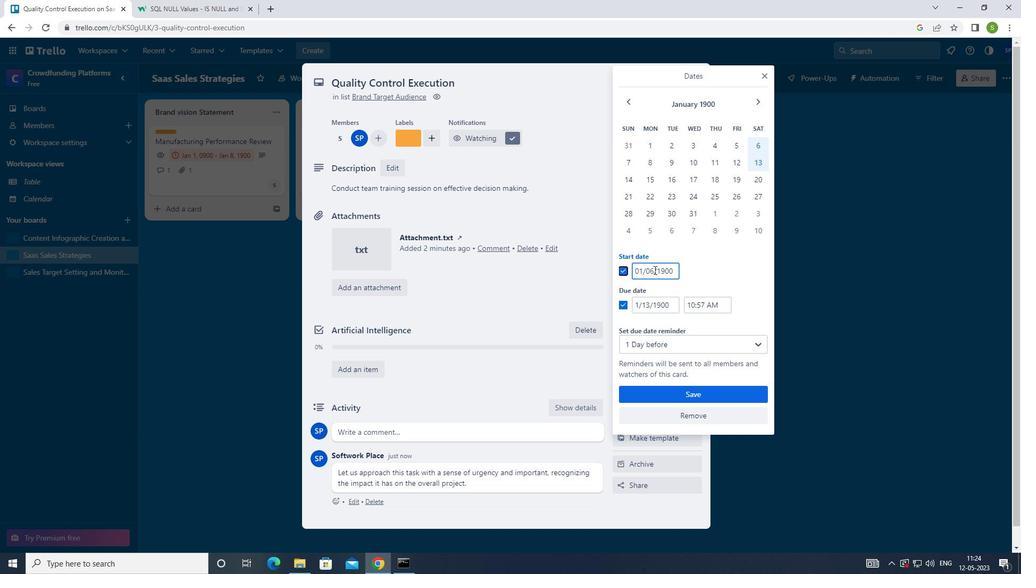 
Action: Mouse moved to (648, 272)
Screenshot: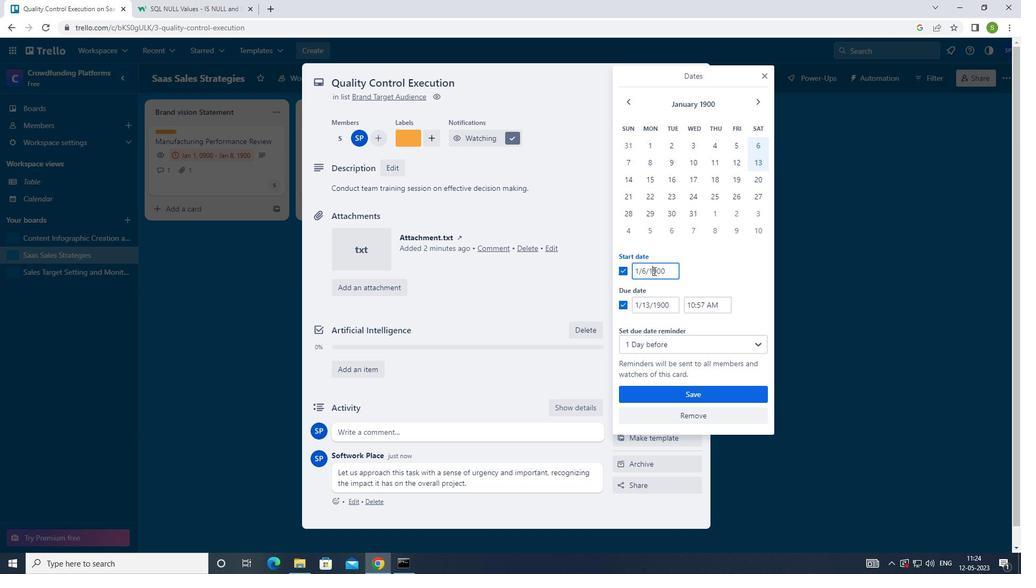 
Action: Mouse pressed left at (648, 272)
Screenshot: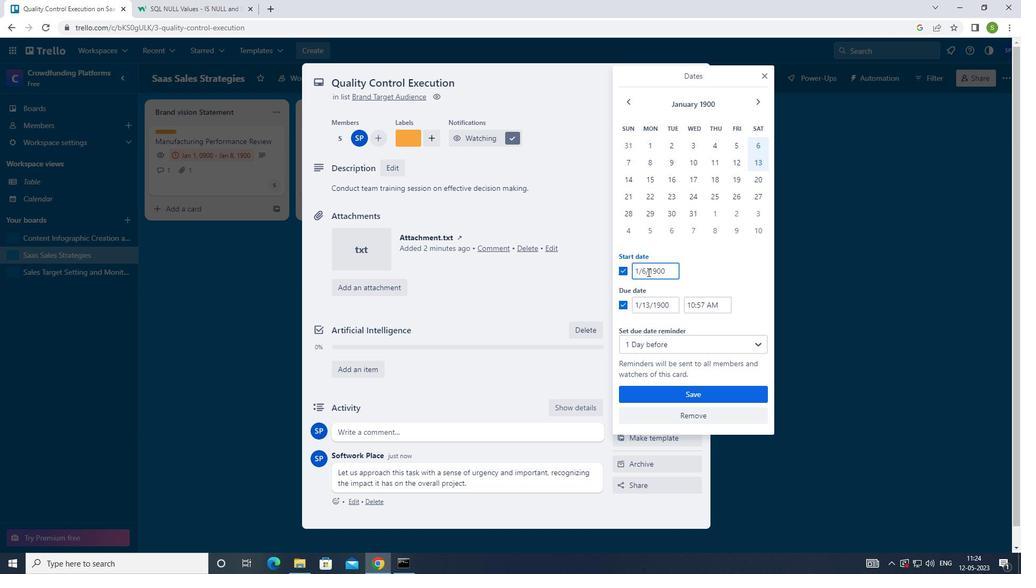 
Action: Mouse moved to (644, 271)
Screenshot: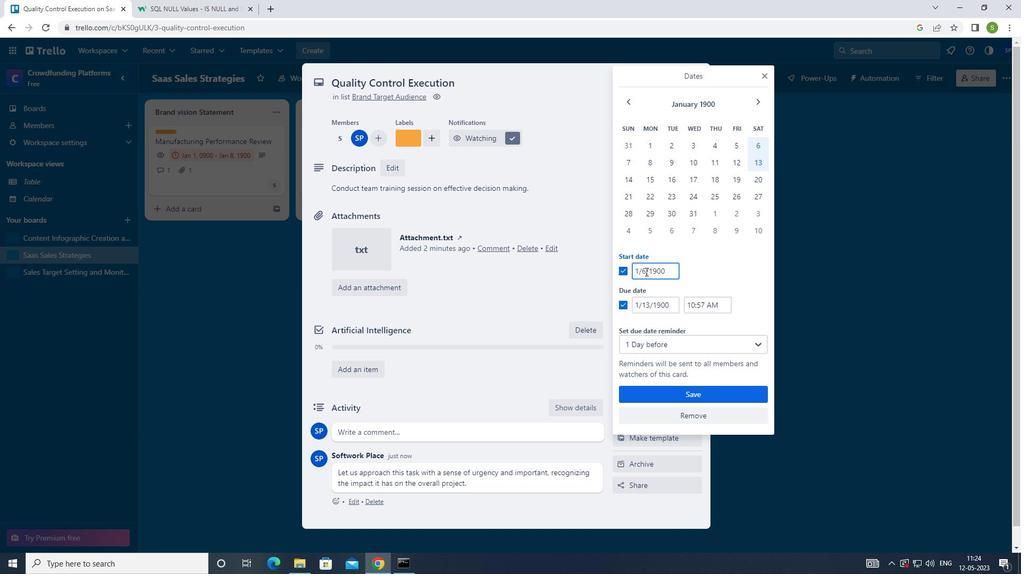 
Action: Mouse pressed left at (644, 271)
Screenshot: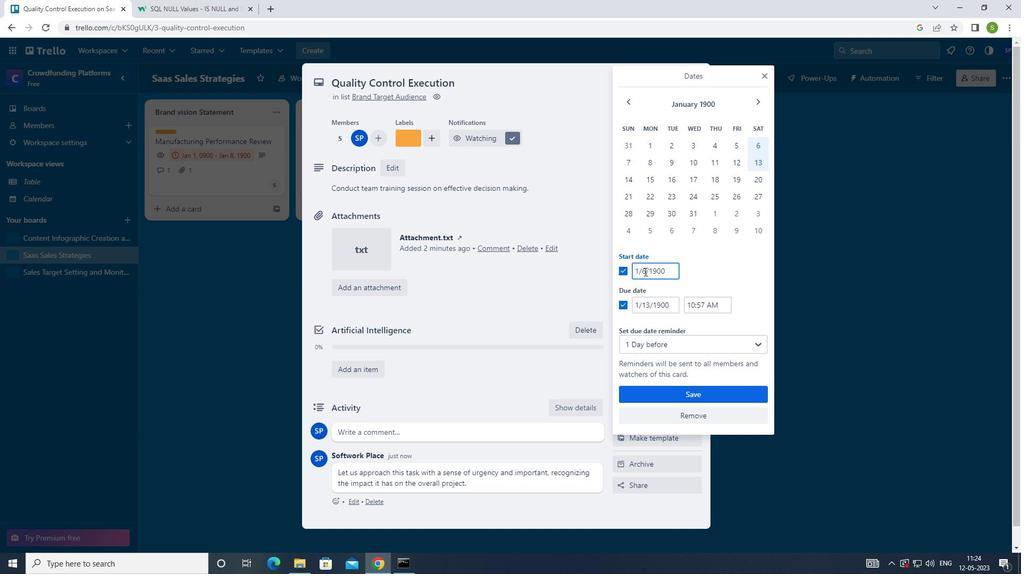 
Action: Mouse moved to (646, 264)
Screenshot: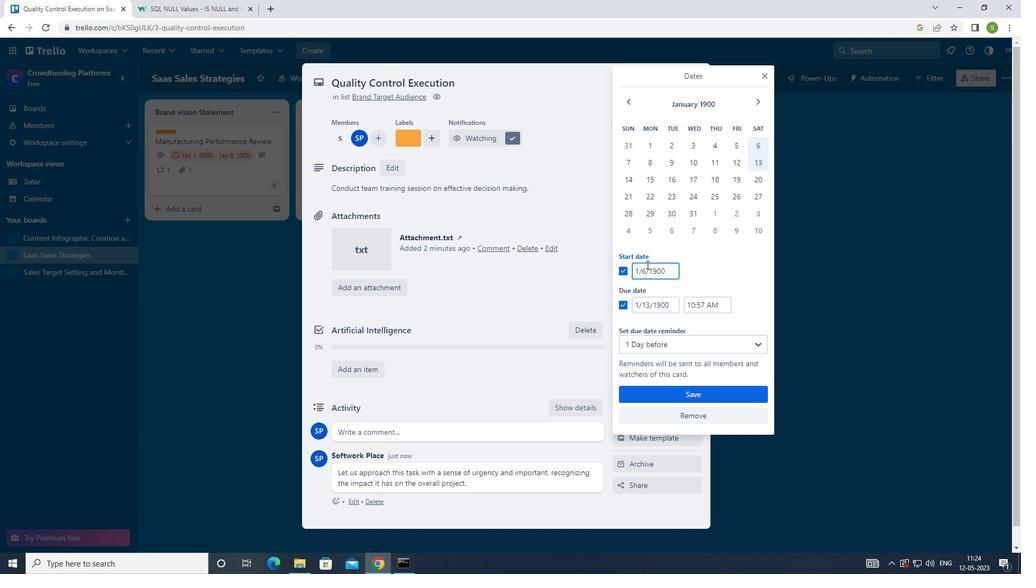 
Action: Key pressed <Key.backspace>7
Screenshot: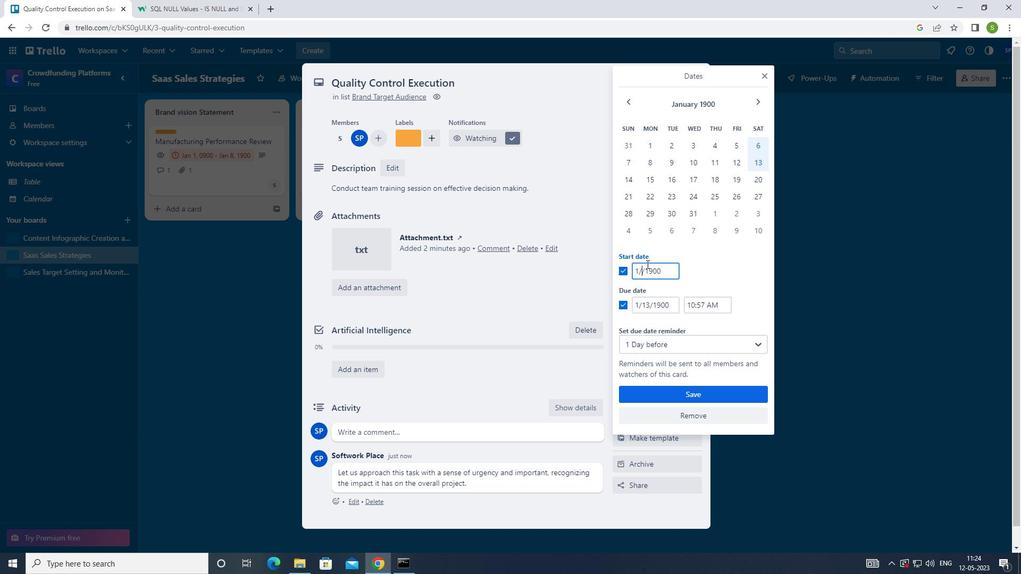 
Action: Mouse moved to (648, 305)
Screenshot: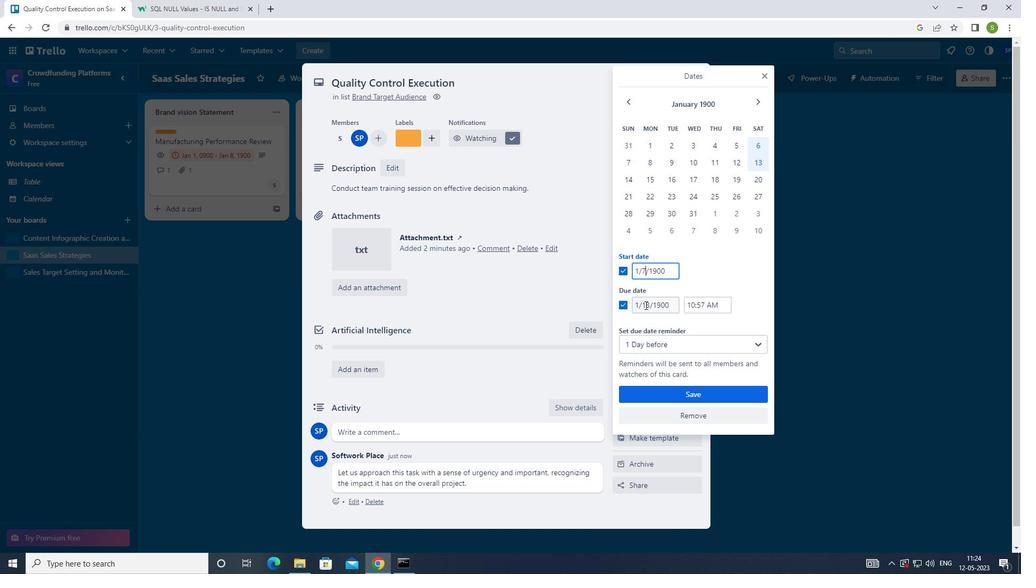 
Action: Mouse pressed left at (648, 305)
Screenshot: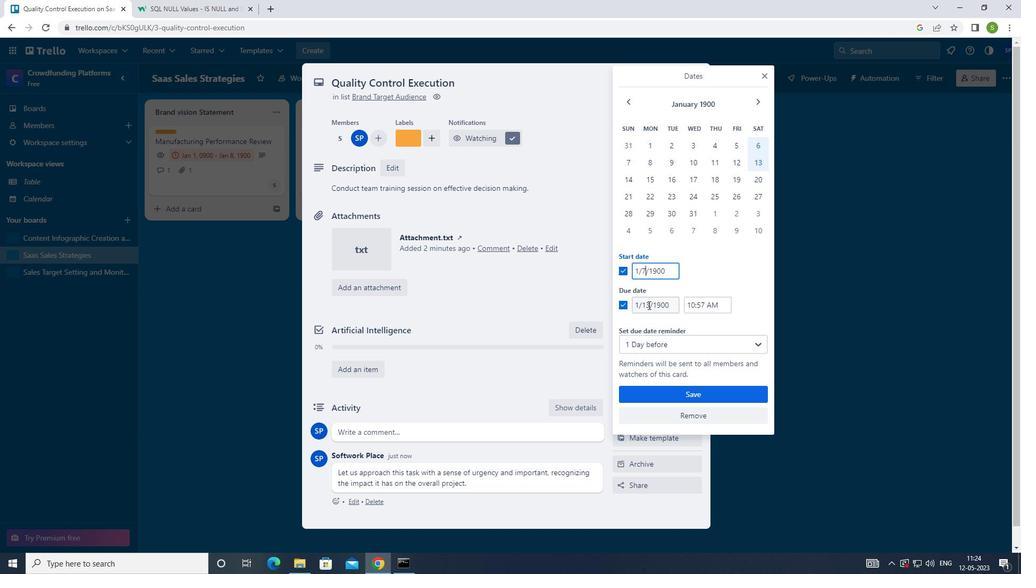
Action: Mouse moved to (653, 287)
Screenshot: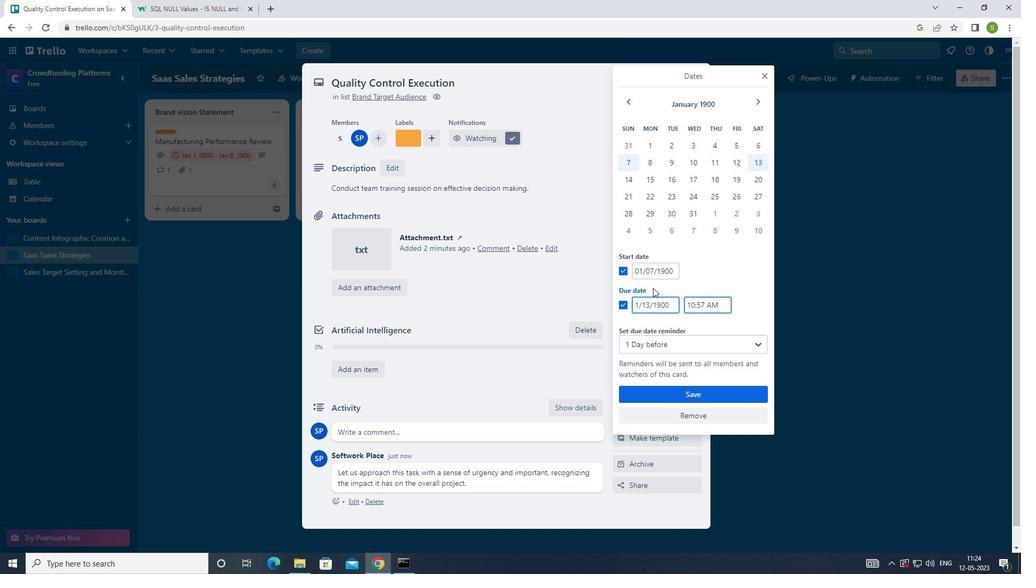 
Action: Key pressed <Key.backspace>
Screenshot: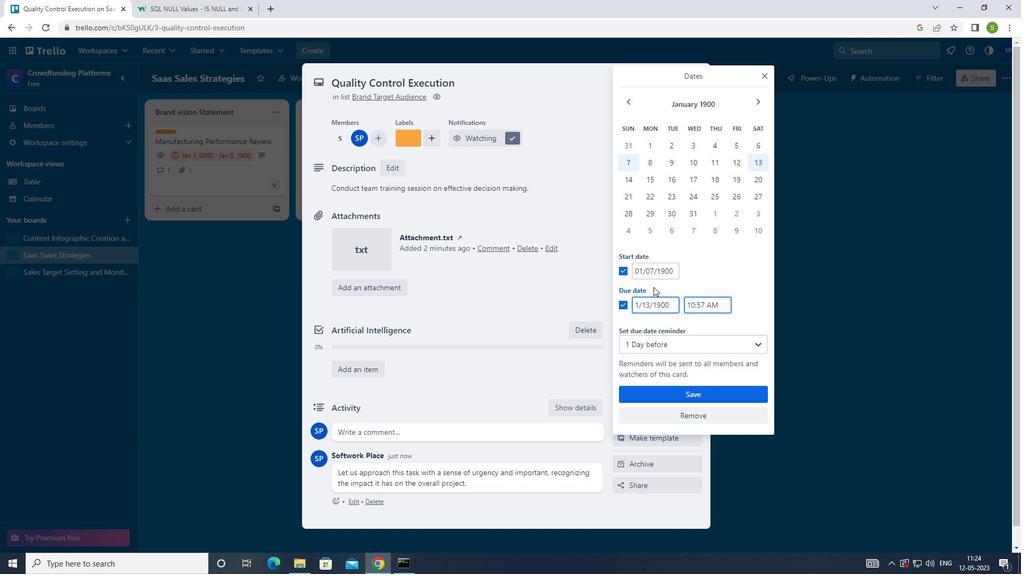 
Action: Mouse moved to (654, 285)
Screenshot: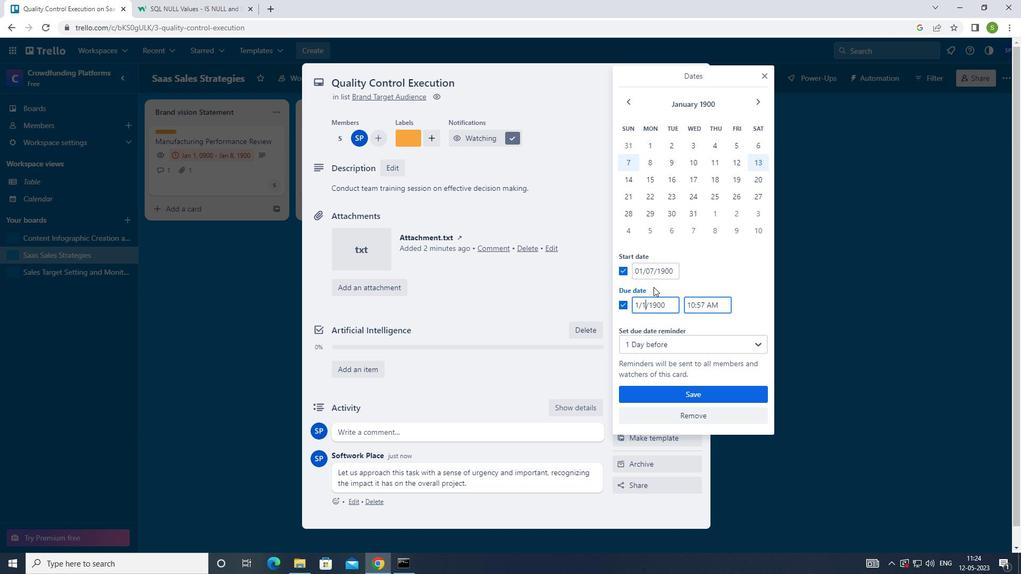 
Action: Key pressed 4
Screenshot: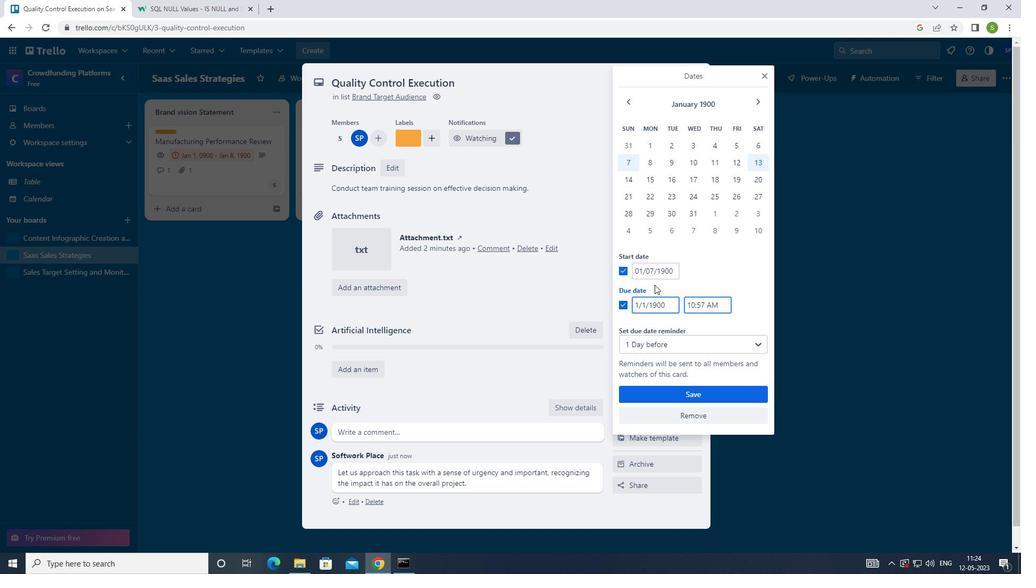 
Action: Mouse moved to (640, 391)
Screenshot: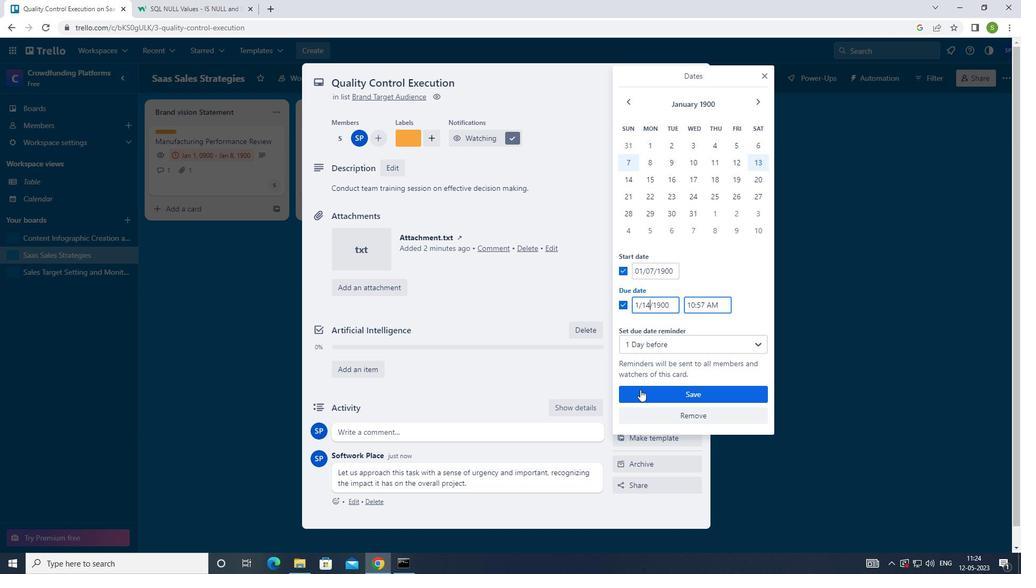 
Action: Mouse pressed left at (640, 391)
Screenshot: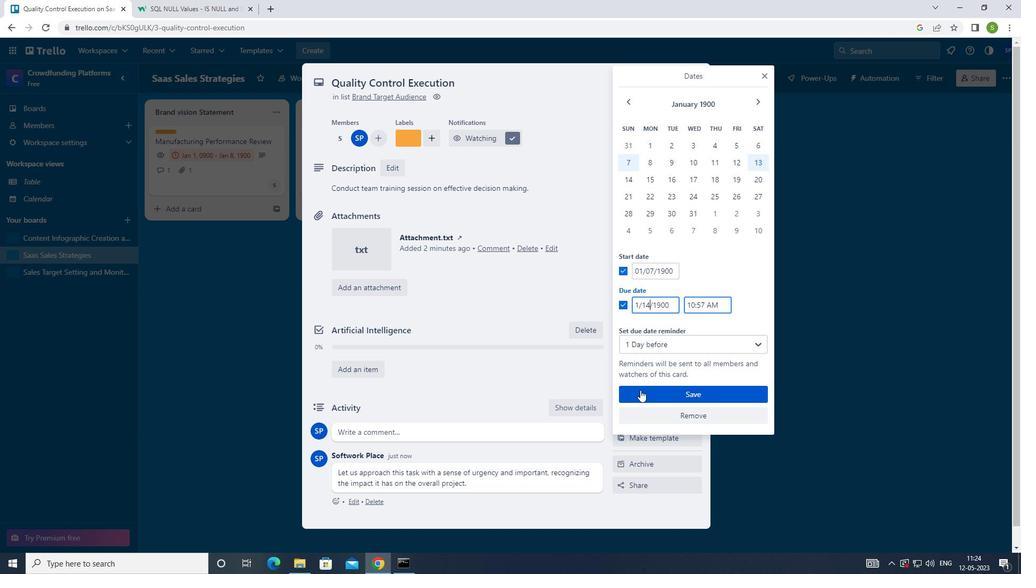 
Action: Key pressed <Key.f8>
Screenshot: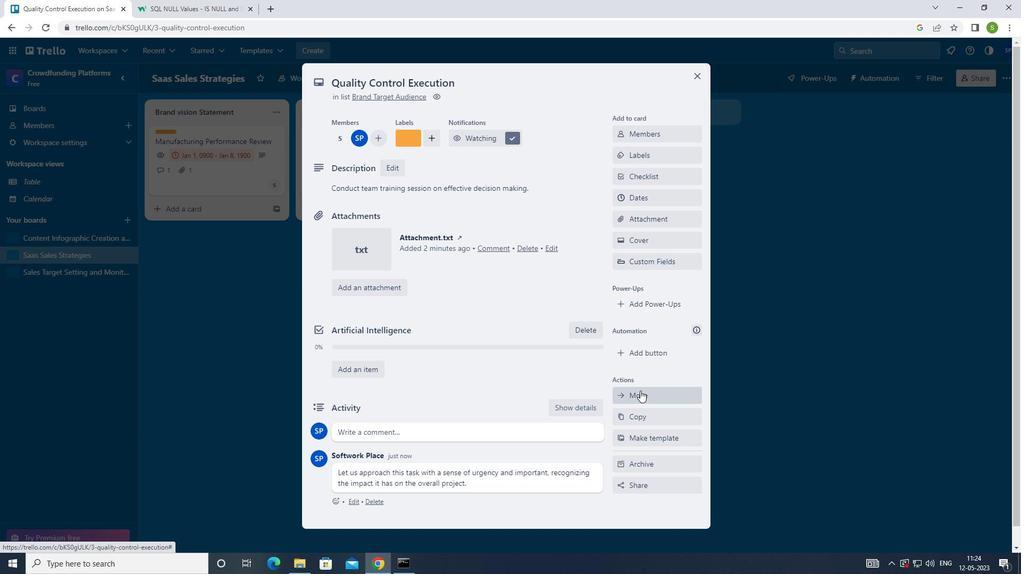 
